 Task: Find connections with filter location Dāhānu with filter topic #Lockdownwith filter profile language English with filter current company Check Point Software Technologies Ltd with filter school Siddaganga Institute of Technology with filter industry Biotechnology Research with filter service category Trade Shows with filter keywords title Musician
Action: Mouse moved to (486, 58)
Screenshot: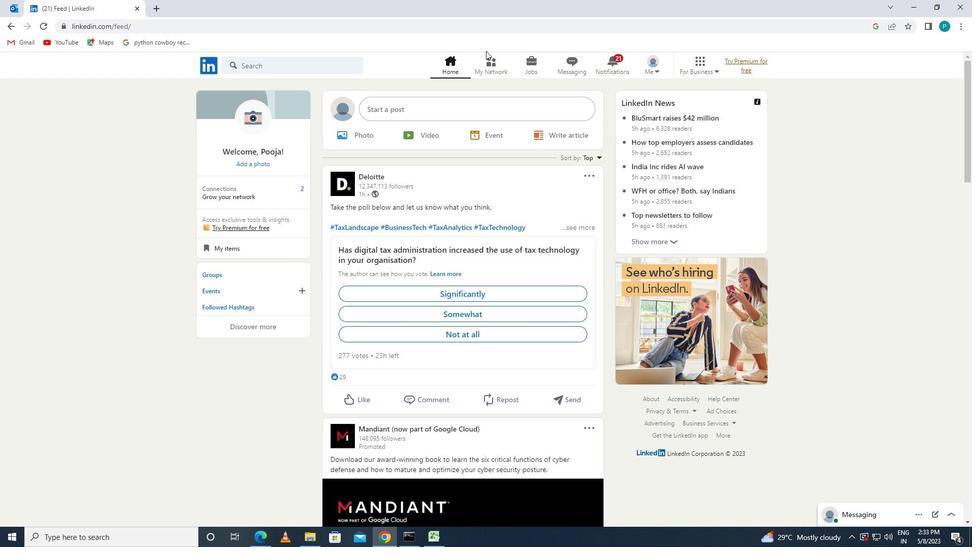 
Action: Mouse pressed left at (486, 58)
Screenshot: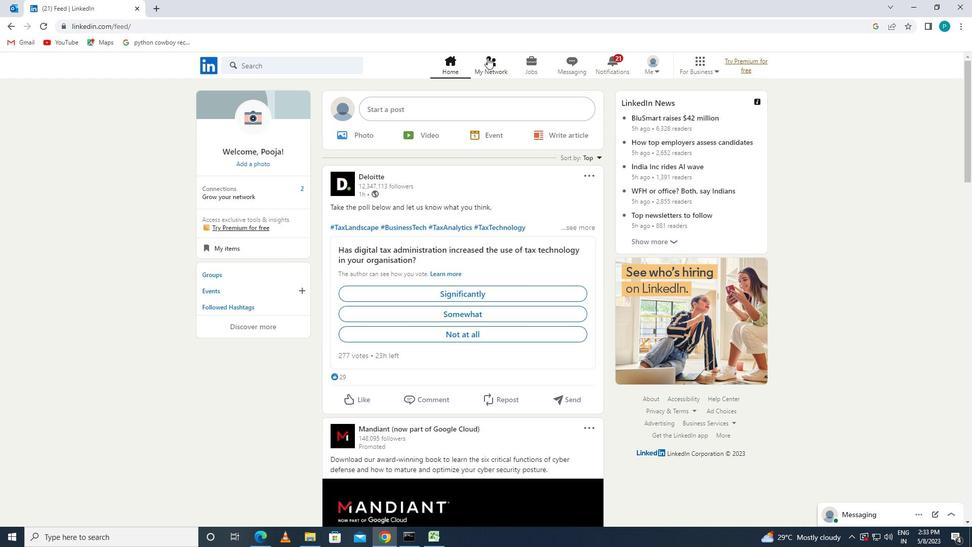 
Action: Mouse moved to (307, 122)
Screenshot: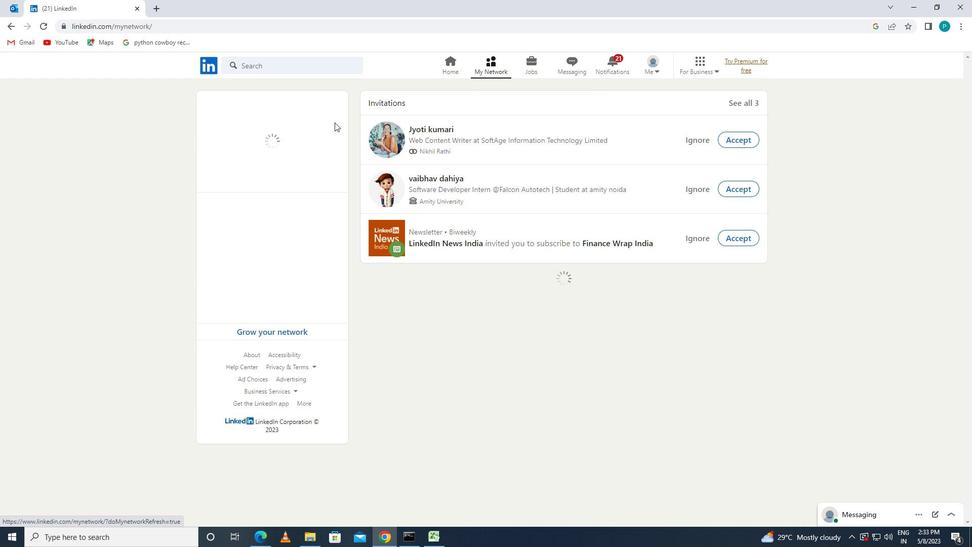 
Action: Mouse pressed left at (307, 122)
Screenshot: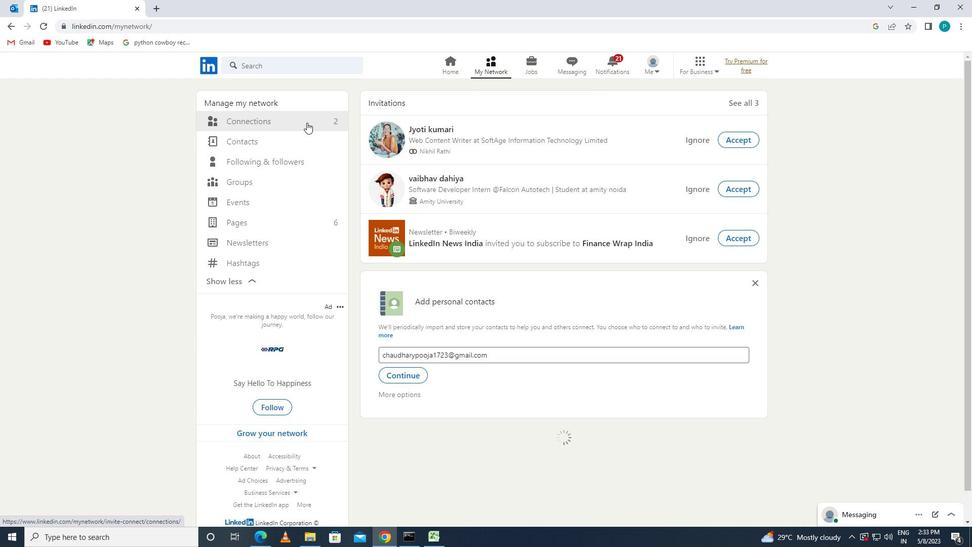 
Action: Mouse moved to (559, 120)
Screenshot: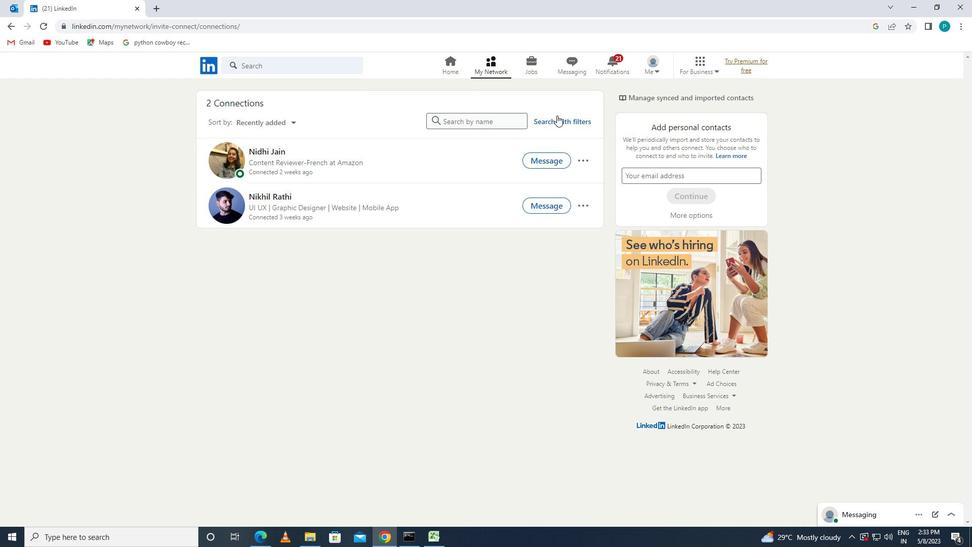 
Action: Mouse pressed left at (559, 120)
Screenshot: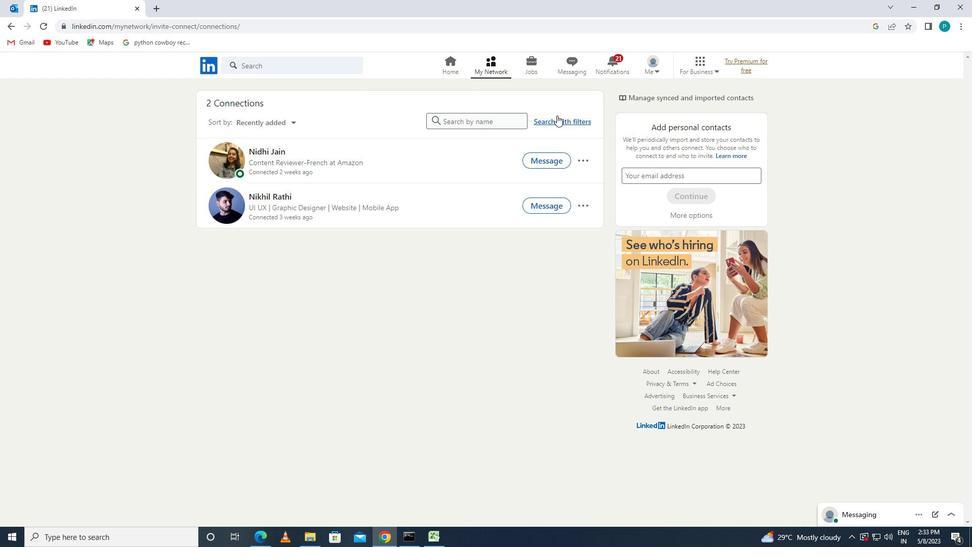 
Action: Mouse moved to (512, 85)
Screenshot: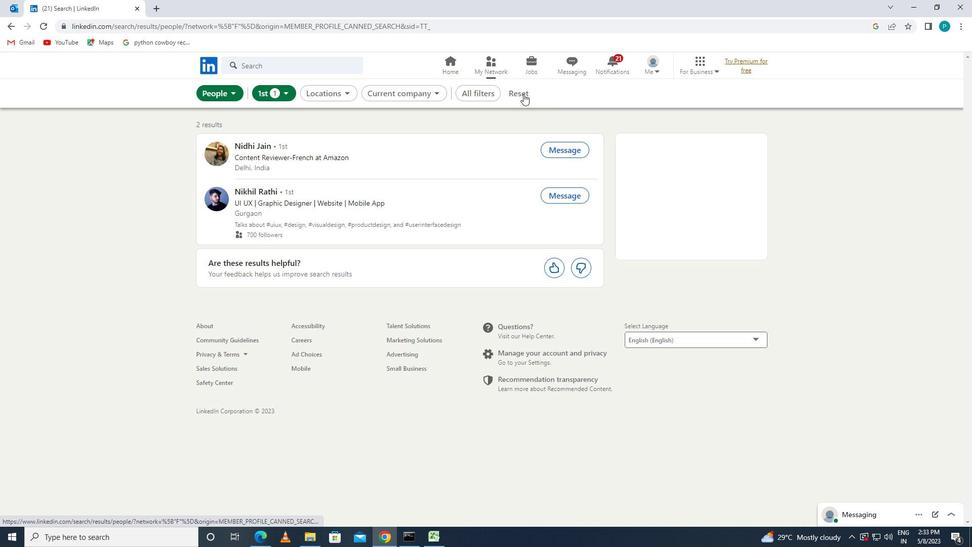 
Action: Mouse pressed left at (512, 85)
Screenshot: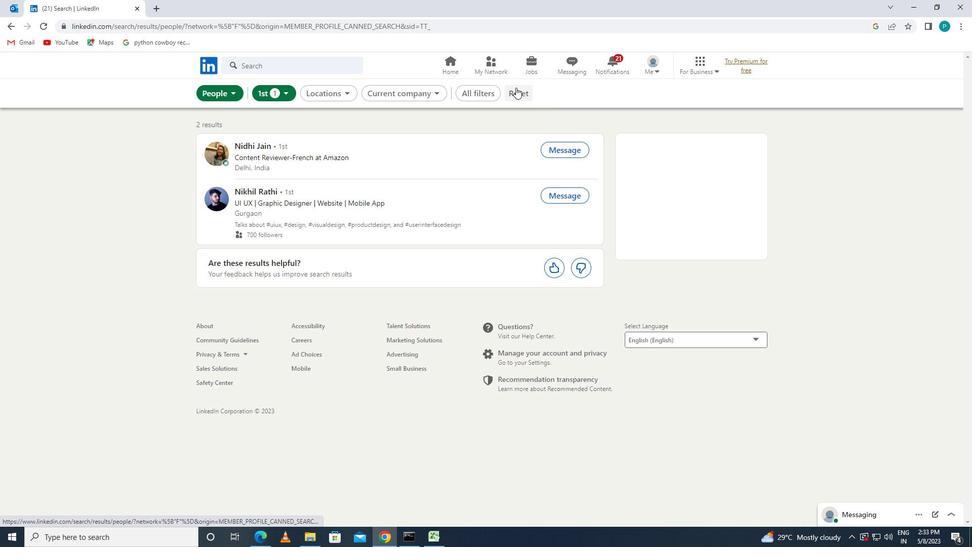 
Action: Mouse moved to (507, 90)
Screenshot: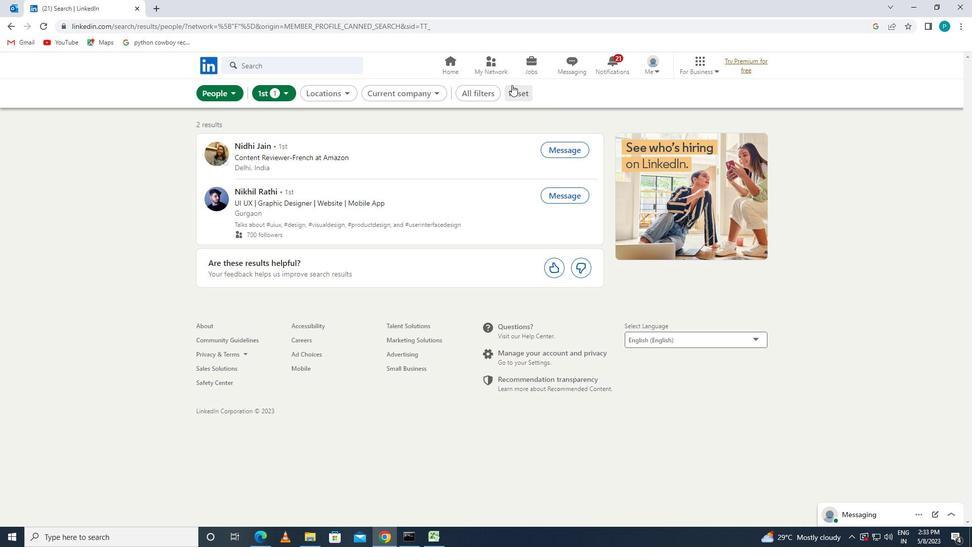 
Action: Mouse pressed left at (507, 90)
Screenshot: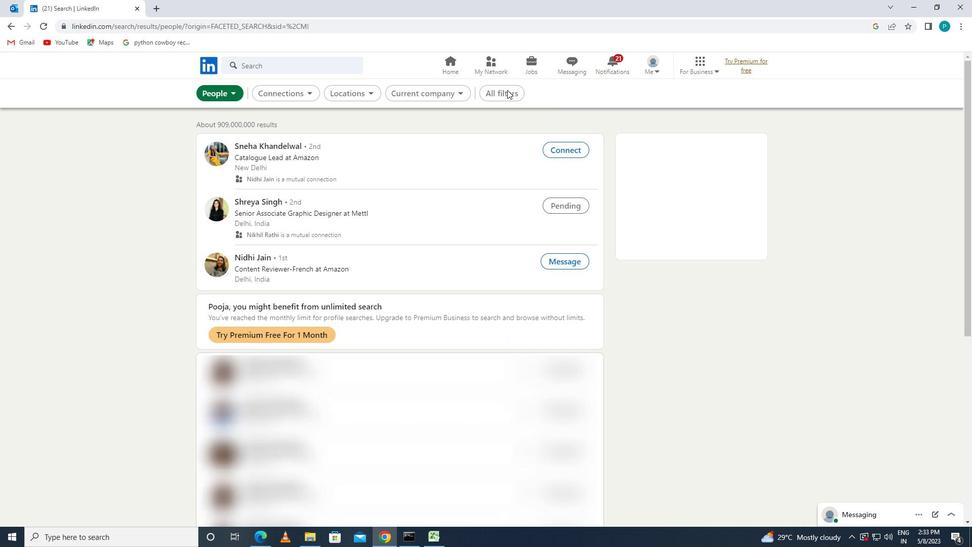 
Action: Mouse moved to (972, 300)
Screenshot: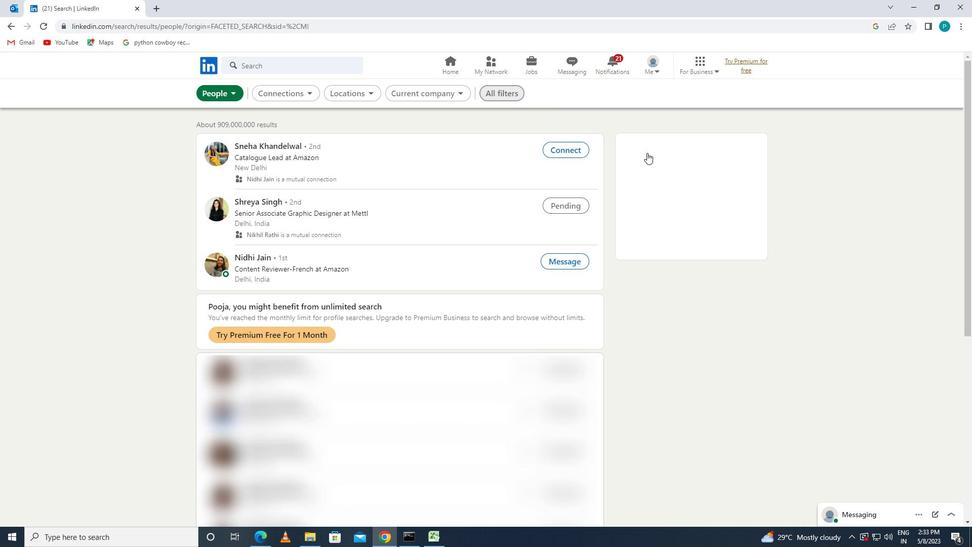 
Action: Mouse scrolled (972, 299) with delta (0, 0)
Screenshot: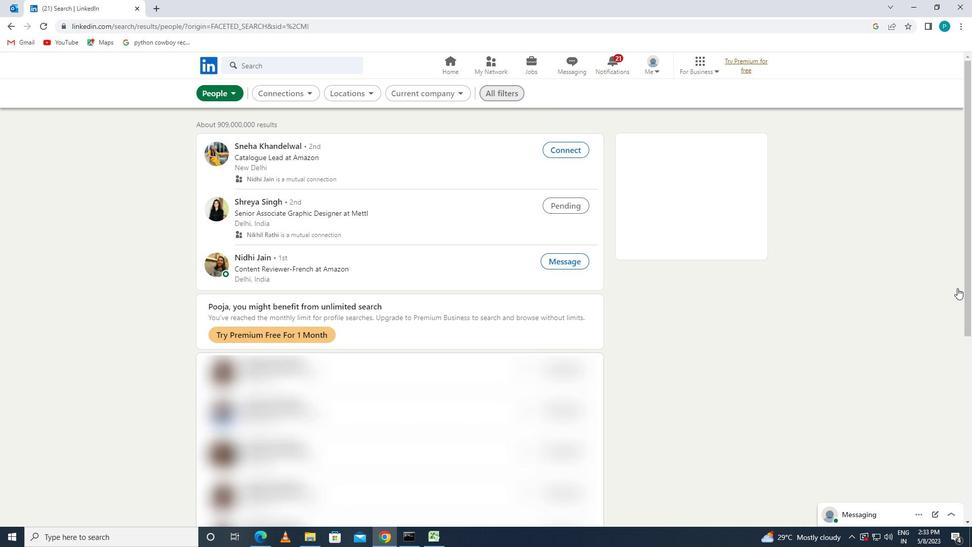 
Action: Mouse moved to (942, 298)
Screenshot: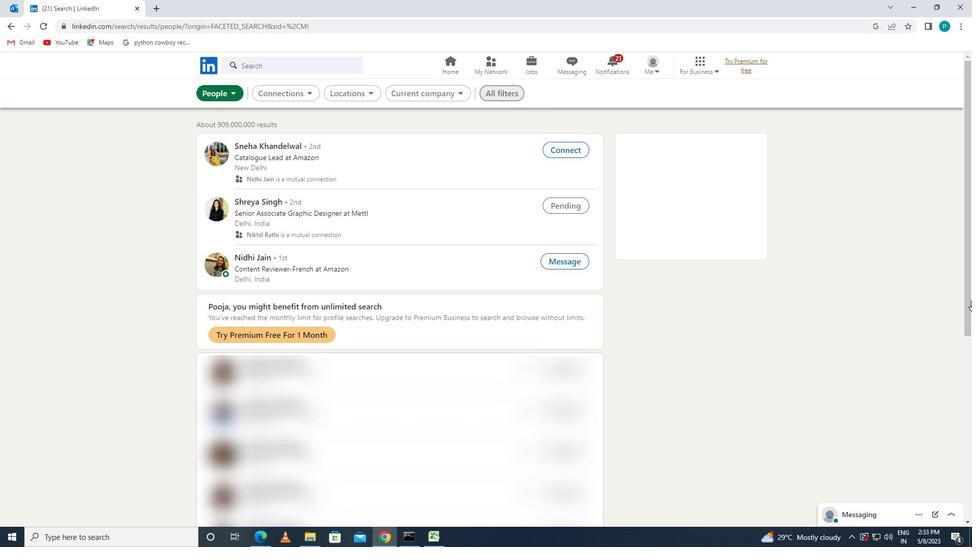 
Action: Mouse scrolled (942, 297) with delta (0, 0)
Screenshot: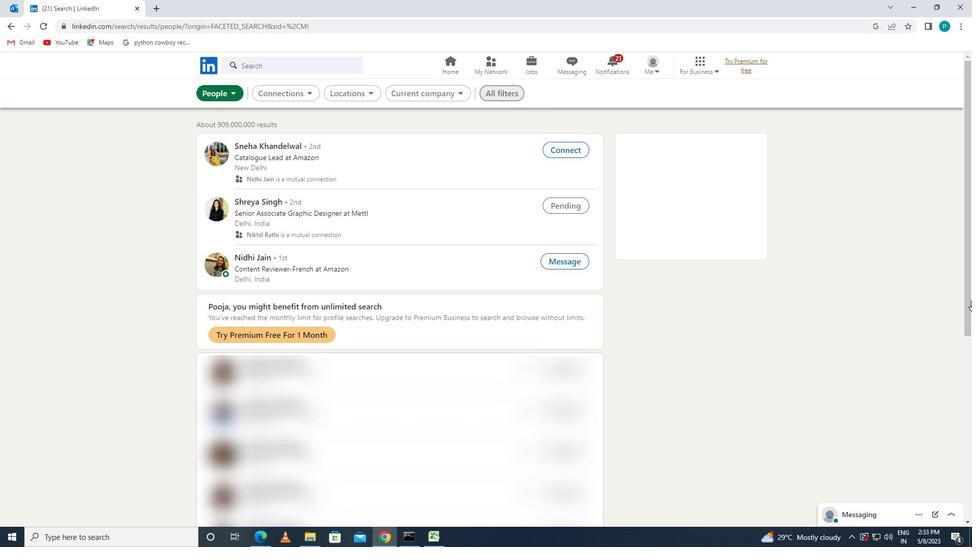 
Action: Mouse moved to (906, 324)
Screenshot: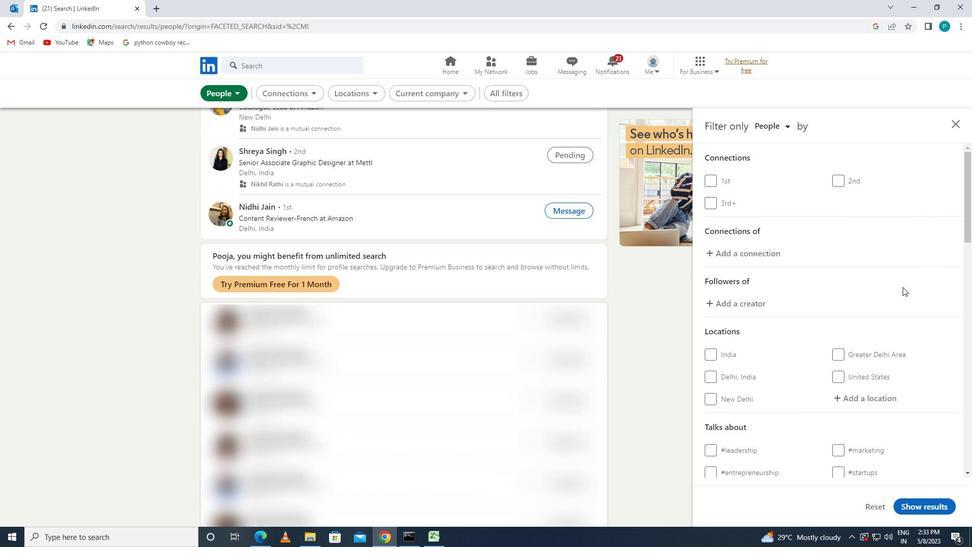 
Action: Mouse scrolled (906, 323) with delta (0, 0)
Screenshot: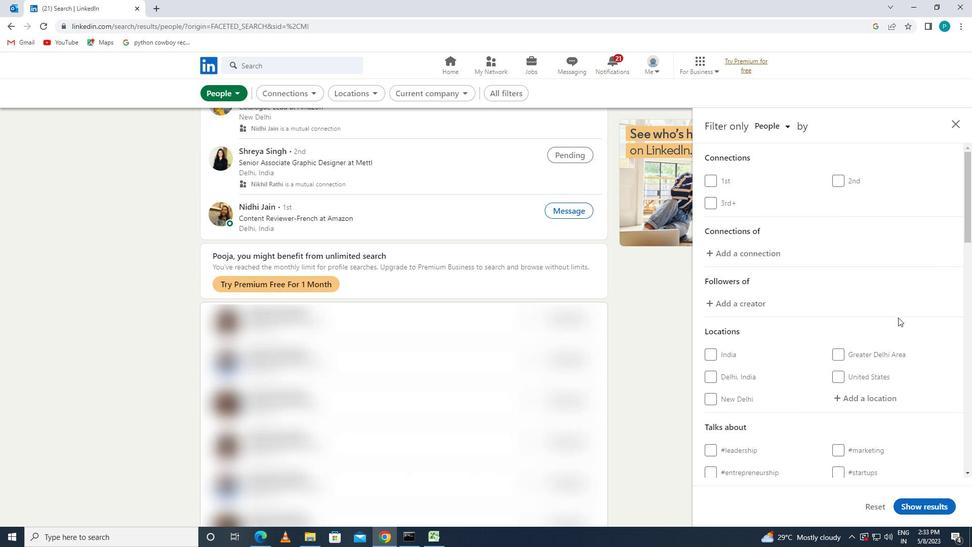 
Action: Mouse scrolled (906, 323) with delta (0, 0)
Screenshot: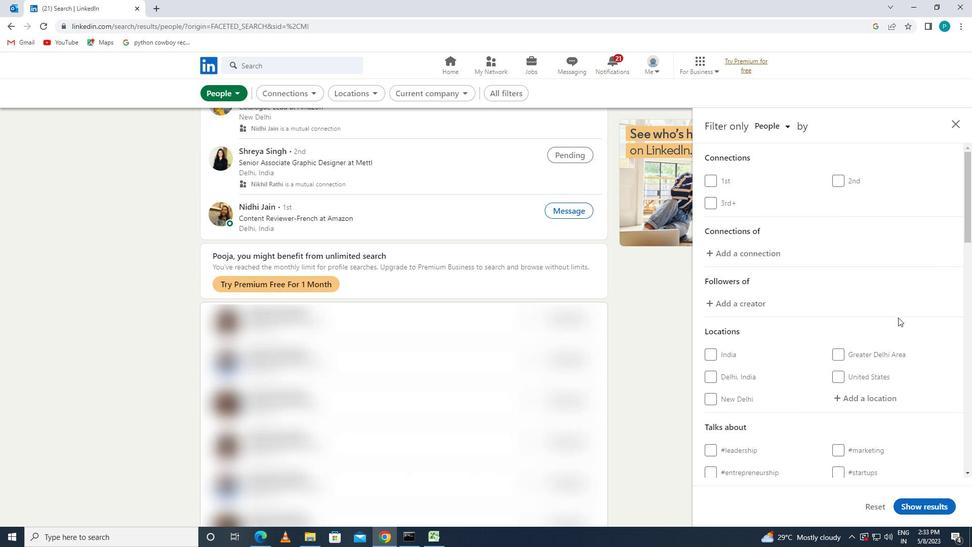 
Action: Mouse moved to (868, 291)
Screenshot: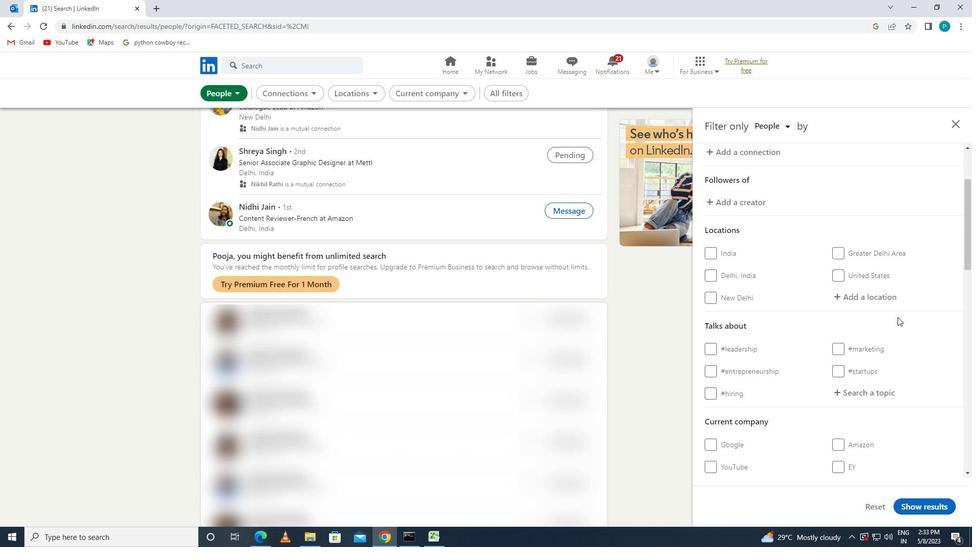 
Action: Mouse pressed left at (868, 291)
Screenshot: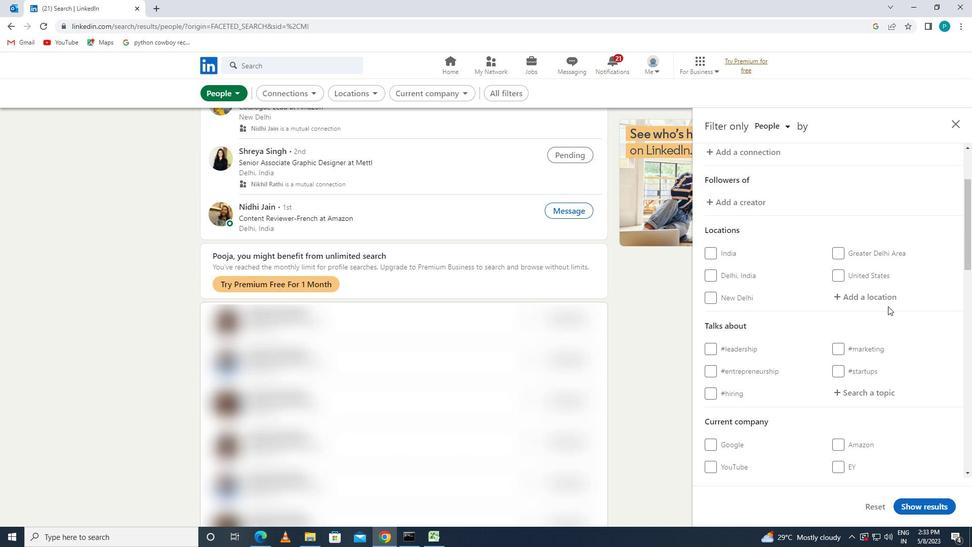 
Action: Key pressed <Key.caps_lock>d<Key.caps_lock>ahanu
Screenshot: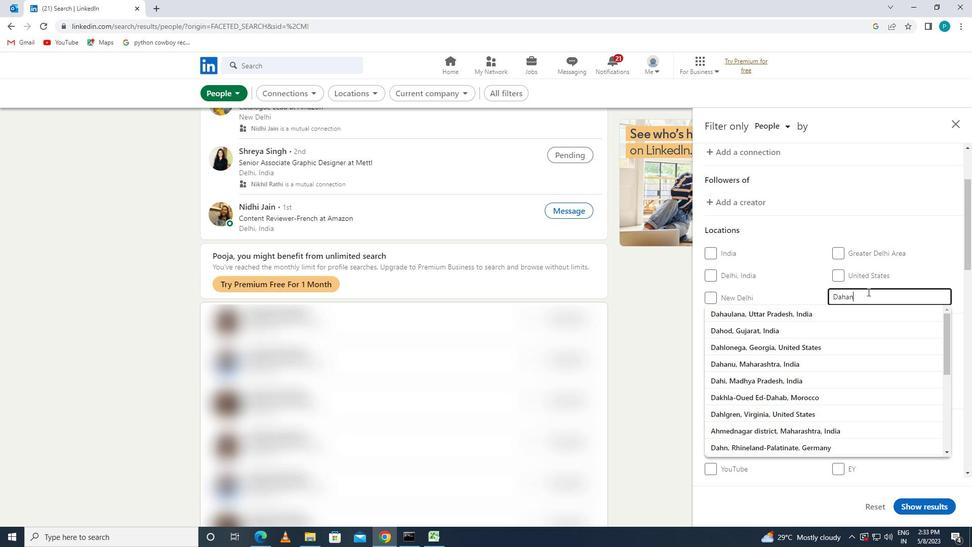 
Action: Mouse moved to (878, 311)
Screenshot: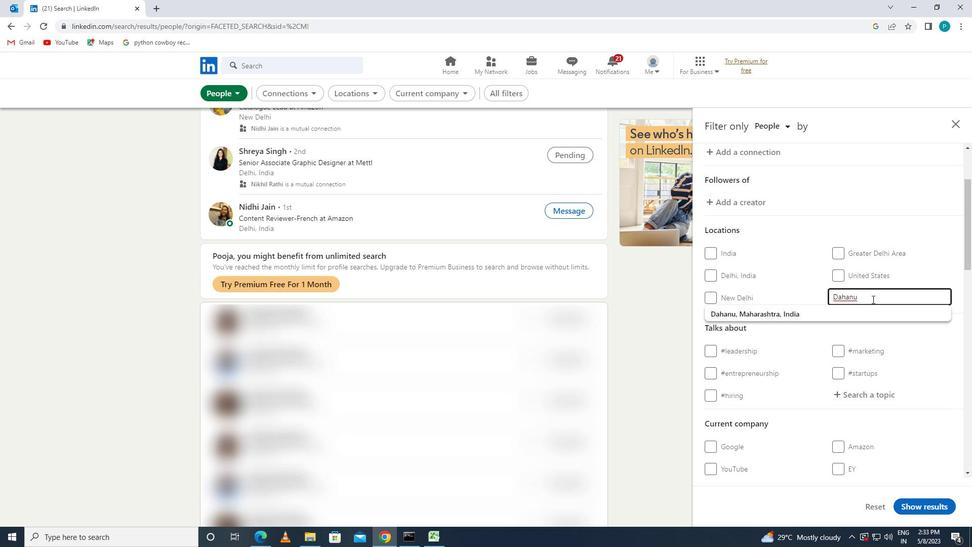 
Action: Mouse pressed left at (878, 311)
Screenshot: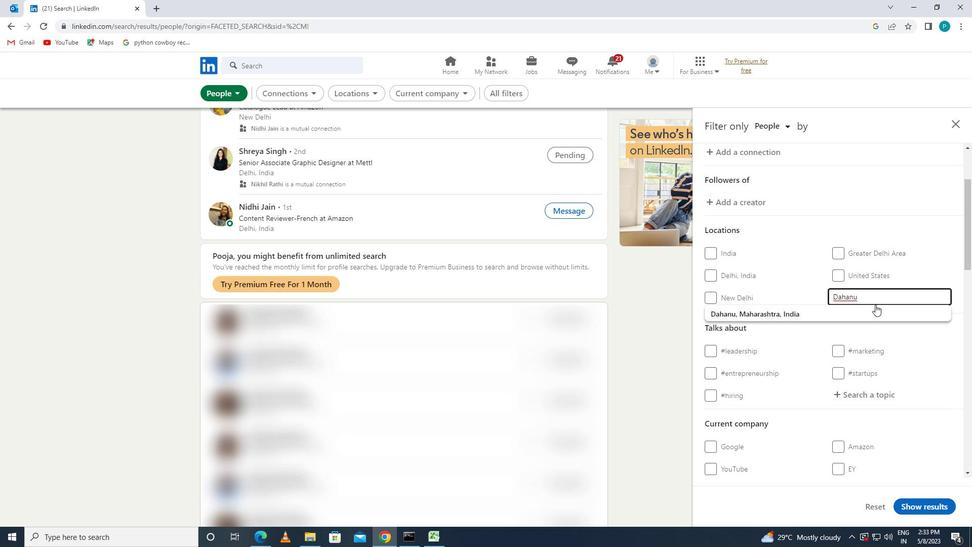 
Action: Mouse moved to (877, 324)
Screenshot: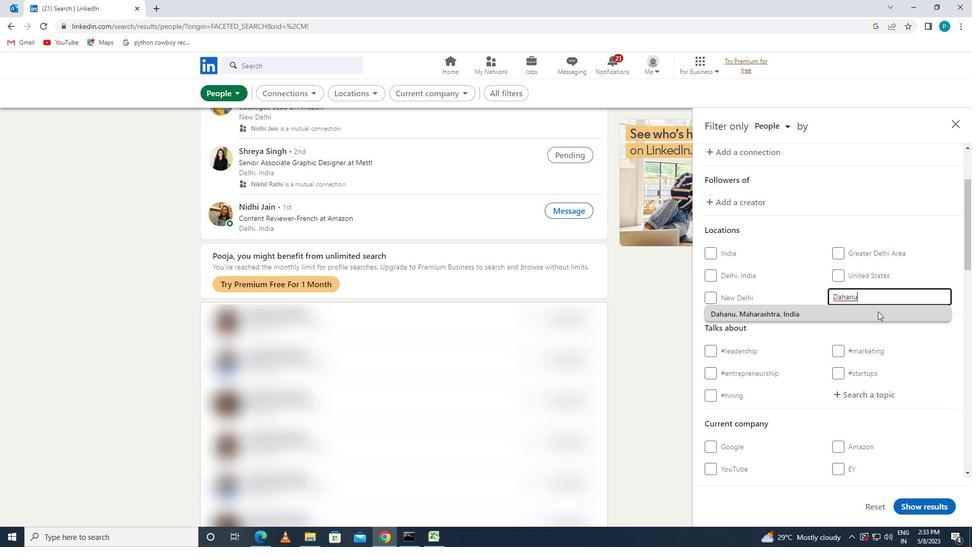 
Action: Mouse scrolled (877, 324) with delta (0, 0)
Screenshot: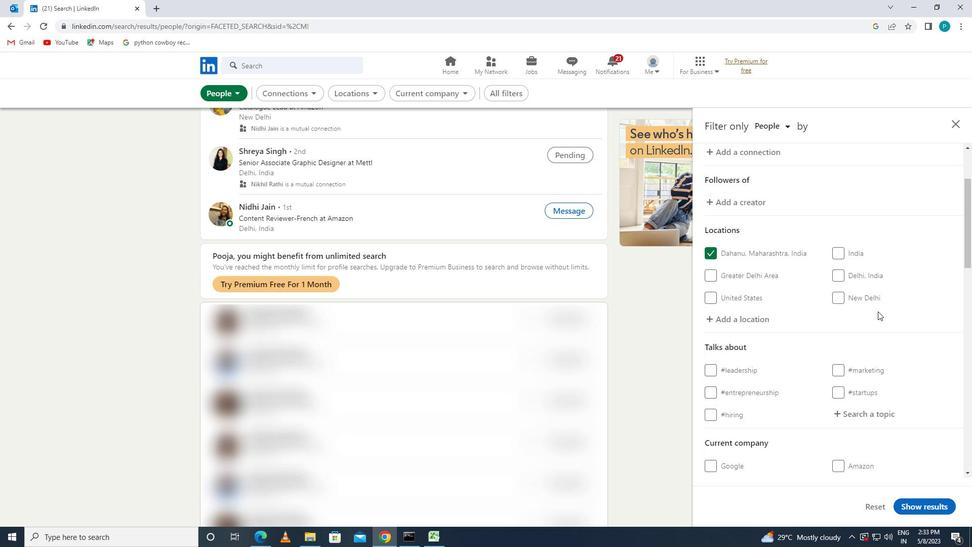 
Action: Mouse scrolled (877, 324) with delta (0, 0)
Screenshot: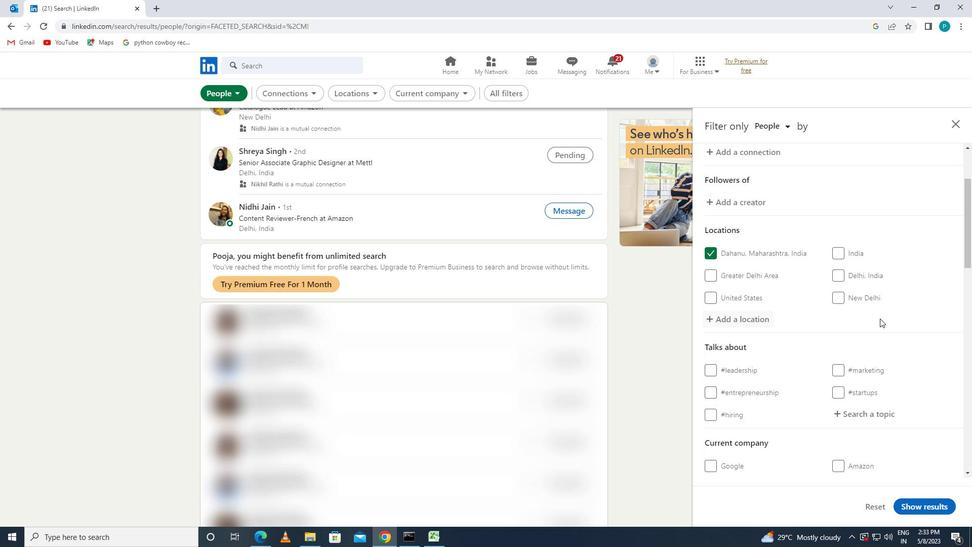 
Action: Mouse moved to (863, 316)
Screenshot: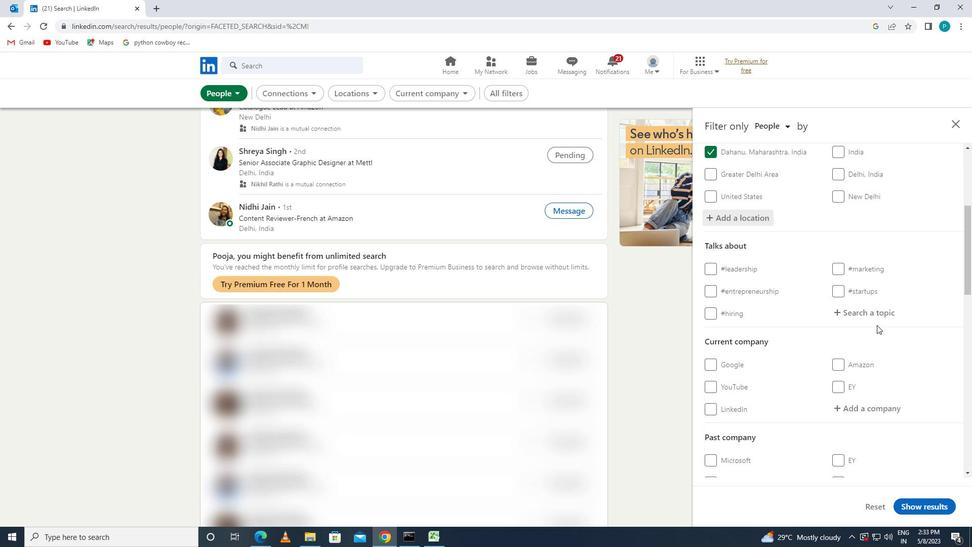 
Action: Mouse pressed left at (863, 316)
Screenshot: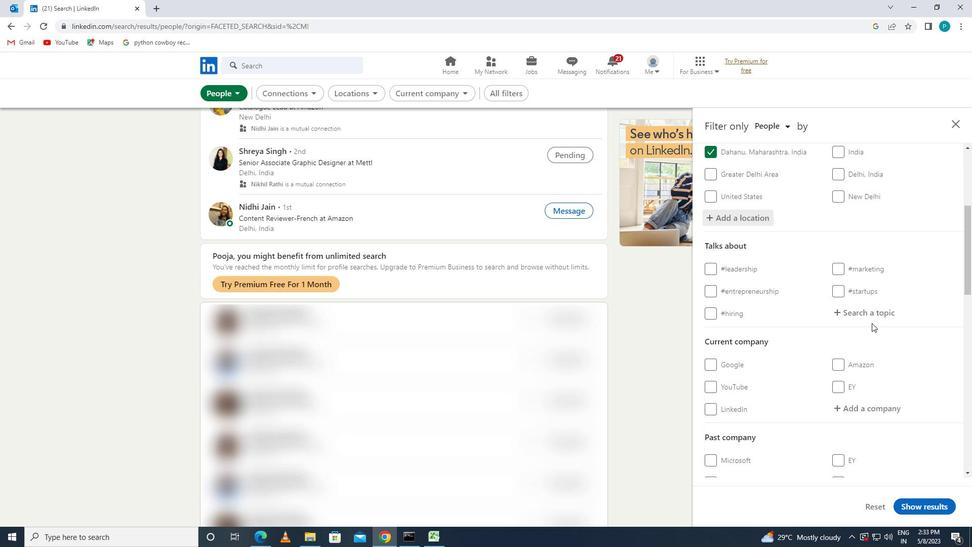 
Action: Mouse moved to (859, 310)
Screenshot: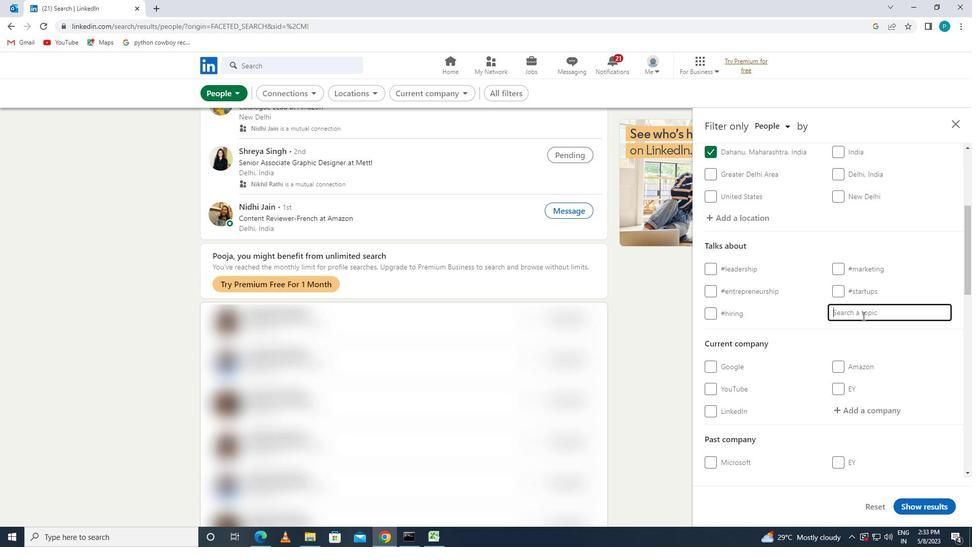 
Action: Key pressed <Key.shift>#<Key.caps_lock>L<Key.caps_lock>OCKDOWN
Screenshot: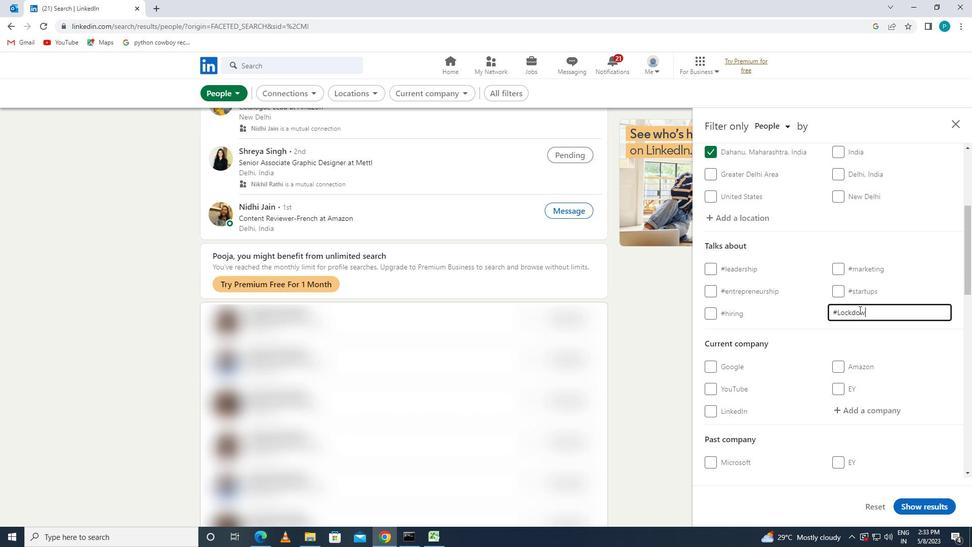 
Action: Mouse moved to (858, 323)
Screenshot: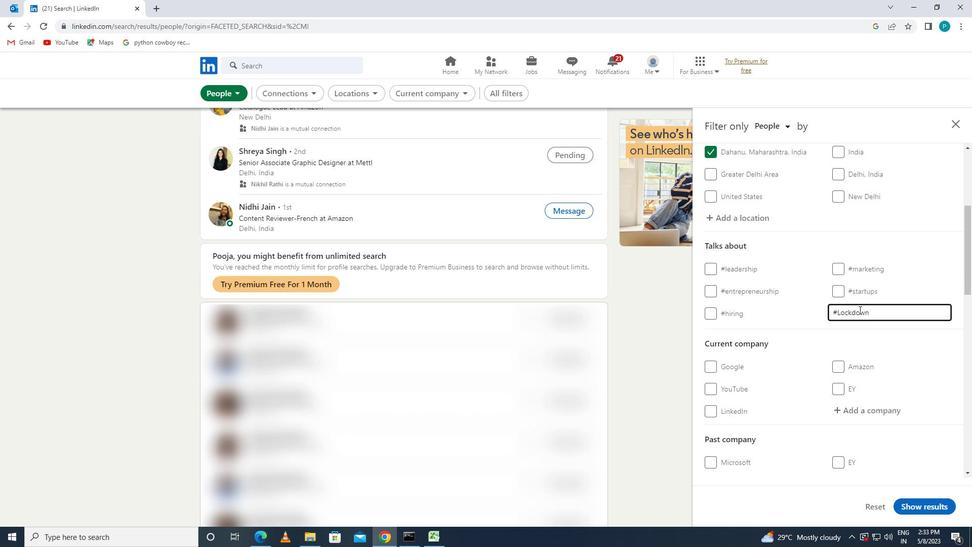
Action: Mouse scrolled (858, 322) with delta (0, 0)
Screenshot: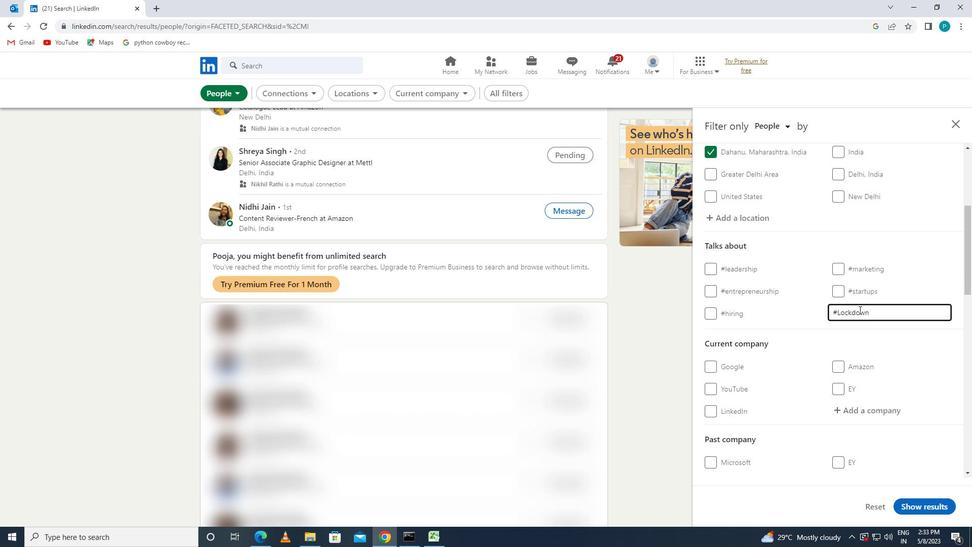 
Action: Mouse moved to (854, 340)
Screenshot: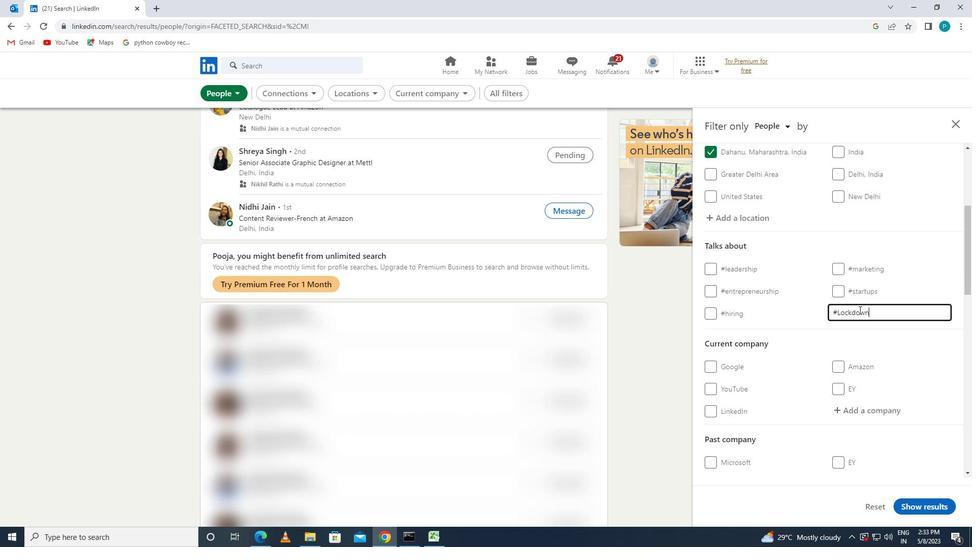 
Action: Mouse scrolled (854, 339) with delta (0, 0)
Screenshot: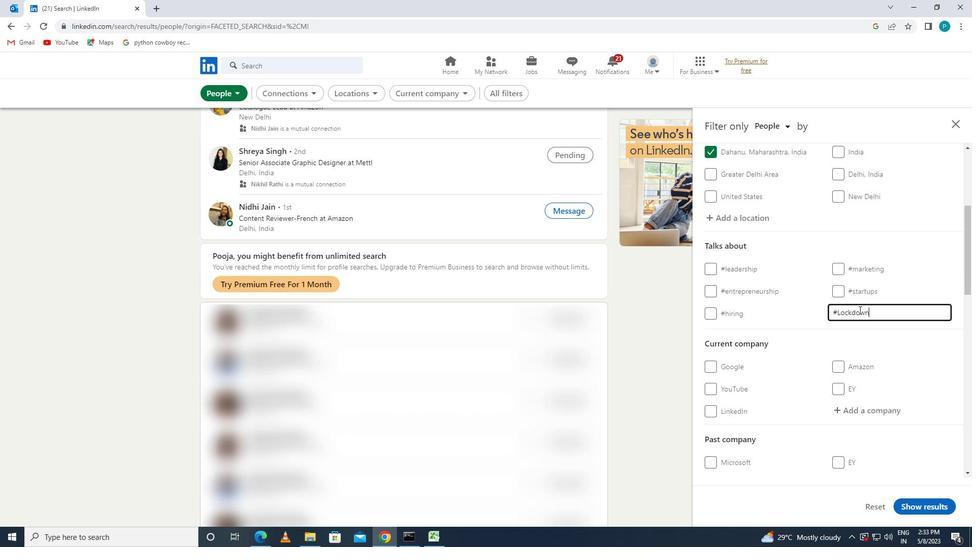 
Action: Mouse moved to (829, 341)
Screenshot: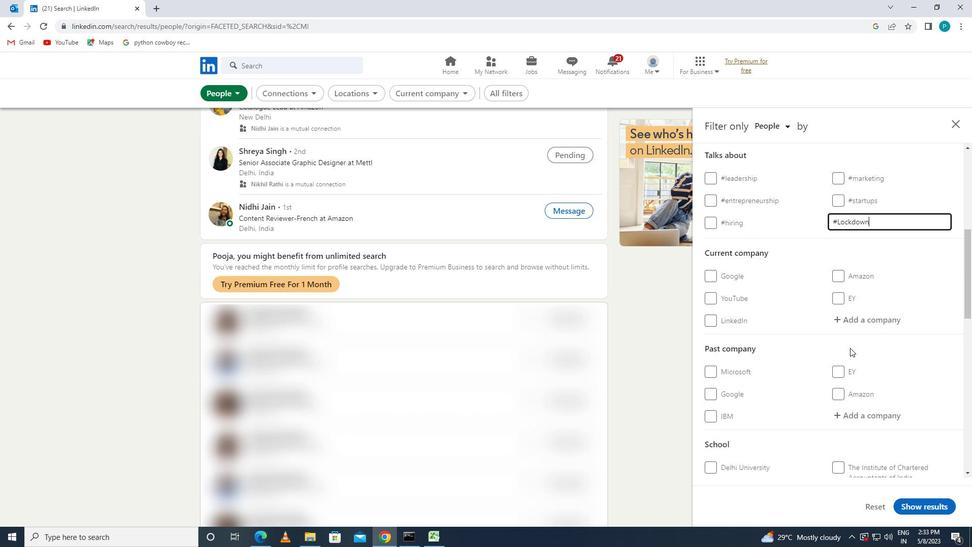
Action: Mouse scrolled (829, 340) with delta (0, 0)
Screenshot: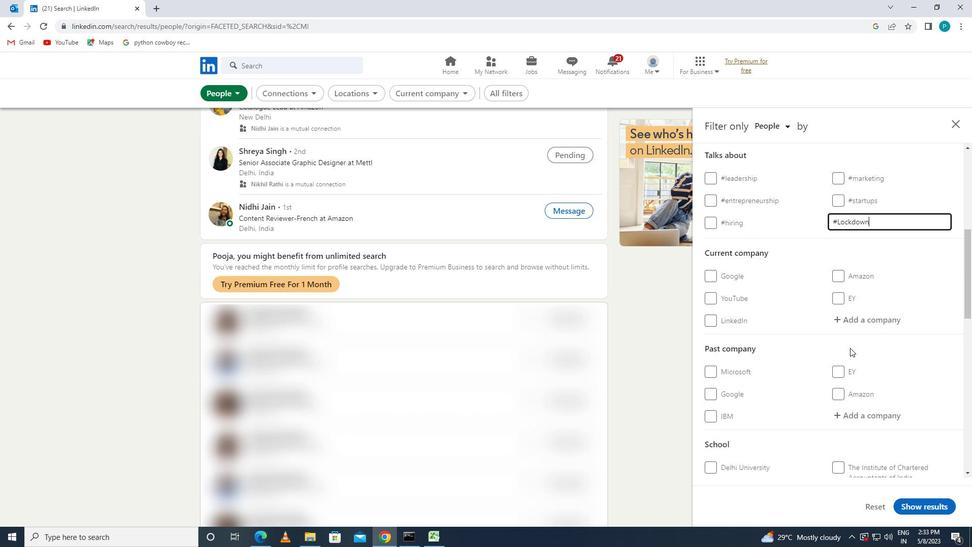 
Action: Mouse moved to (823, 341)
Screenshot: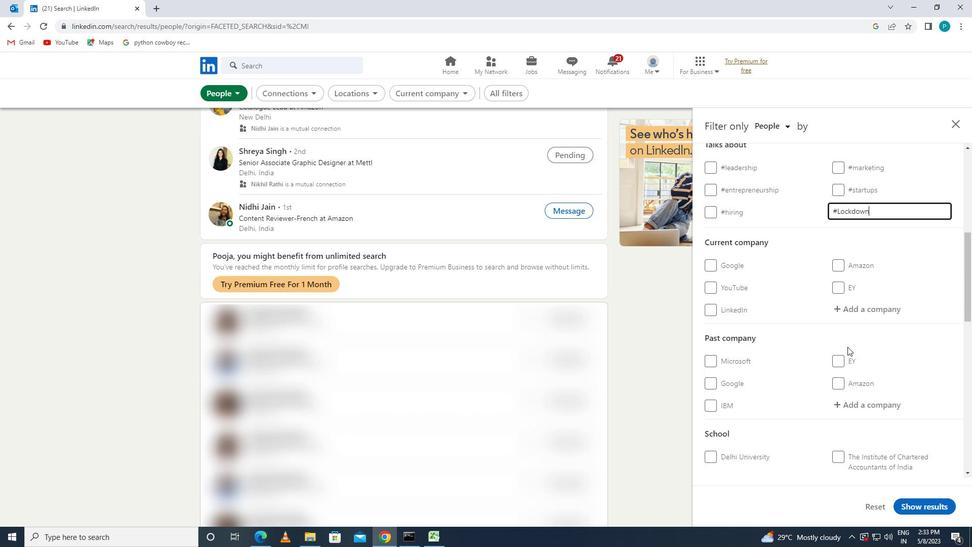 
Action: Mouse scrolled (823, 340) with delta (0, 0)
Screenshot: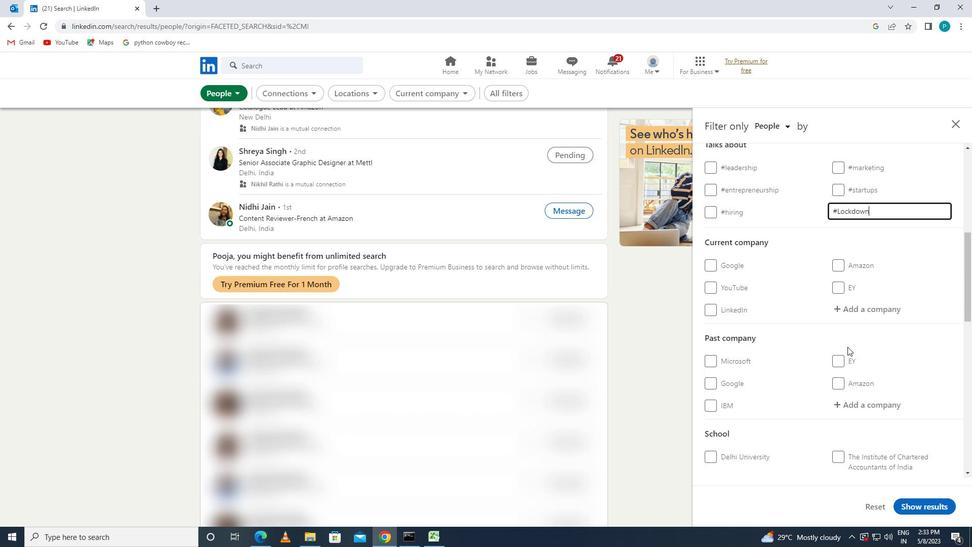 
Action: Mouse moved to (819, 341)
Screenshot: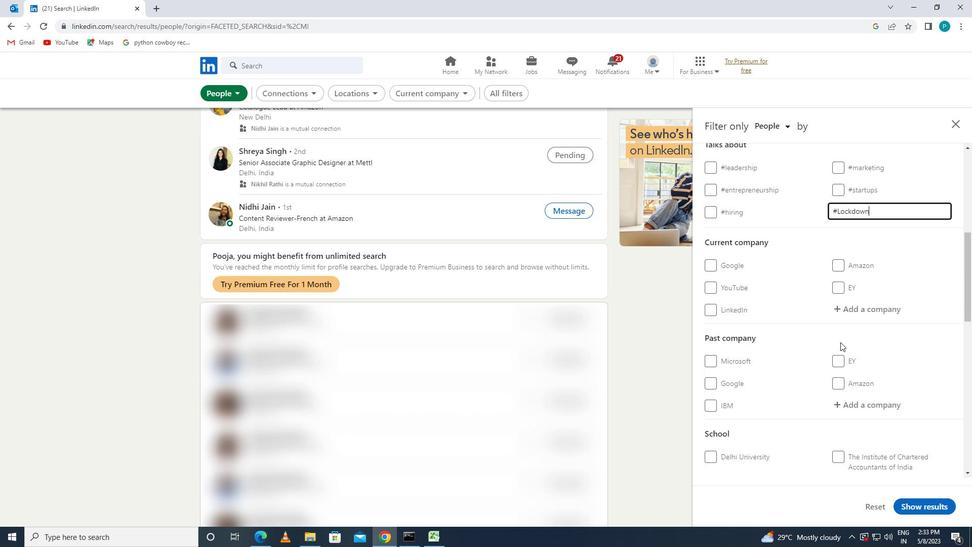 
Action: Mouse scrolled (819, 340) with delta (0, 0)
Screenshot: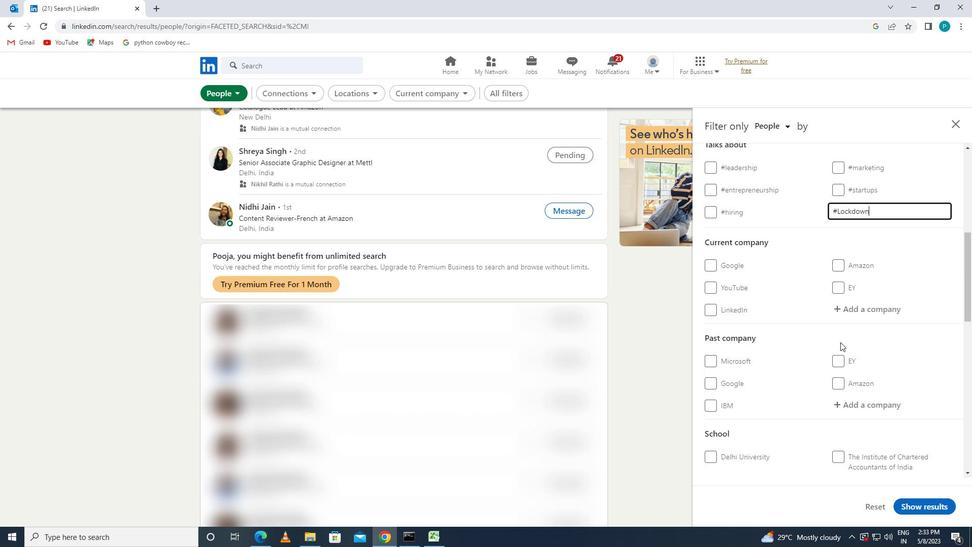 
Action: Mouse moved to (779, 347)
Screenshot: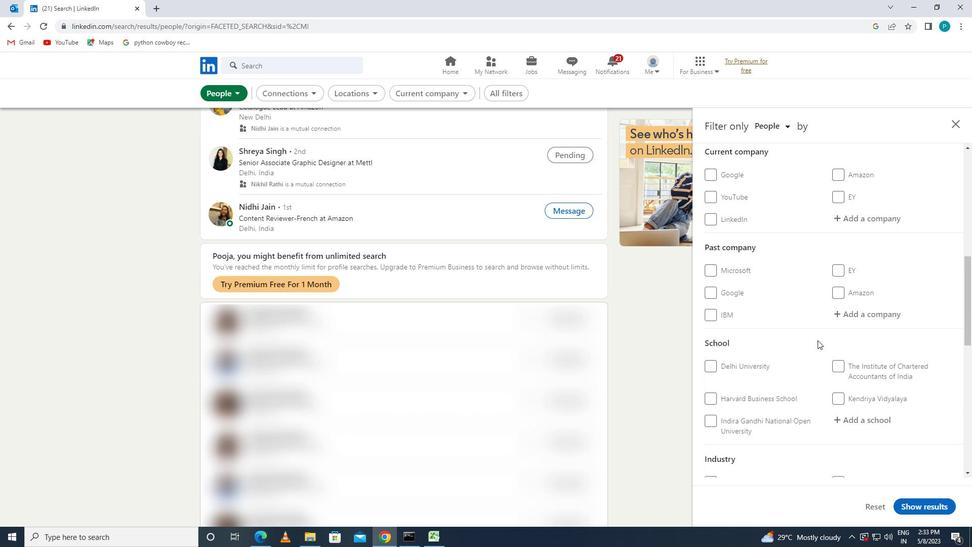 
Action: Mouse scrolled (779, 347) with delta (0, 0)
Screenshot: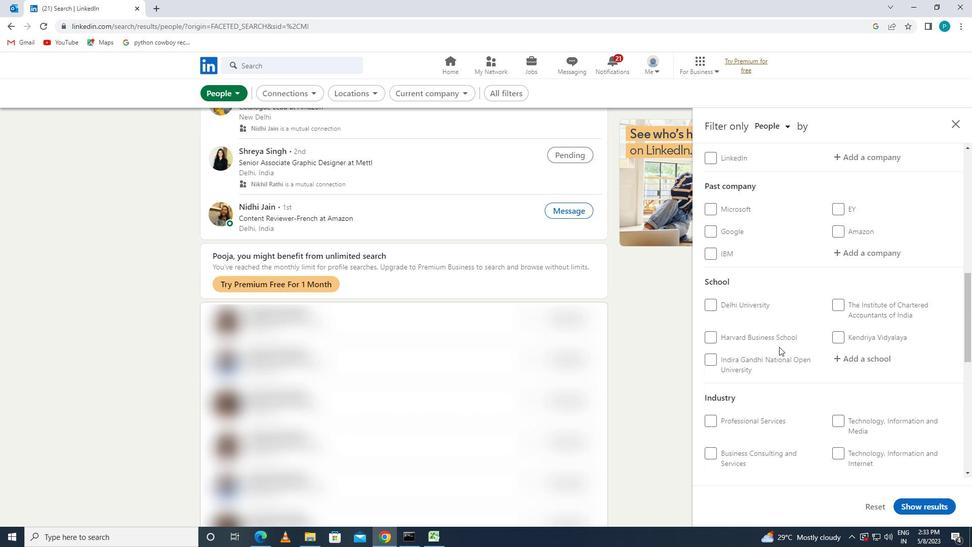
Action: Mouse scrolled (779, 347) with delta (0, 0)
Screenshot: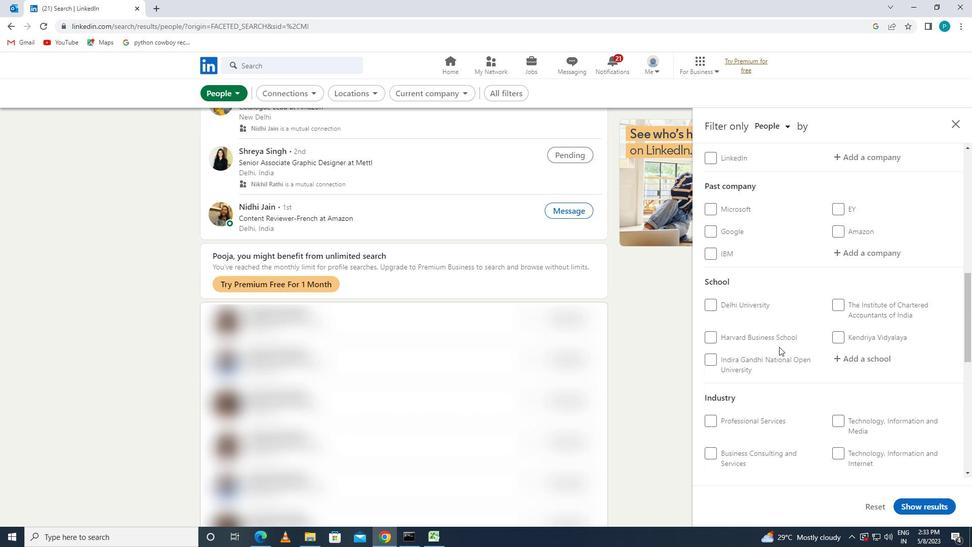 
Action: Mouse scrolled (779, 347) with delta (0, 0)
Screenshot: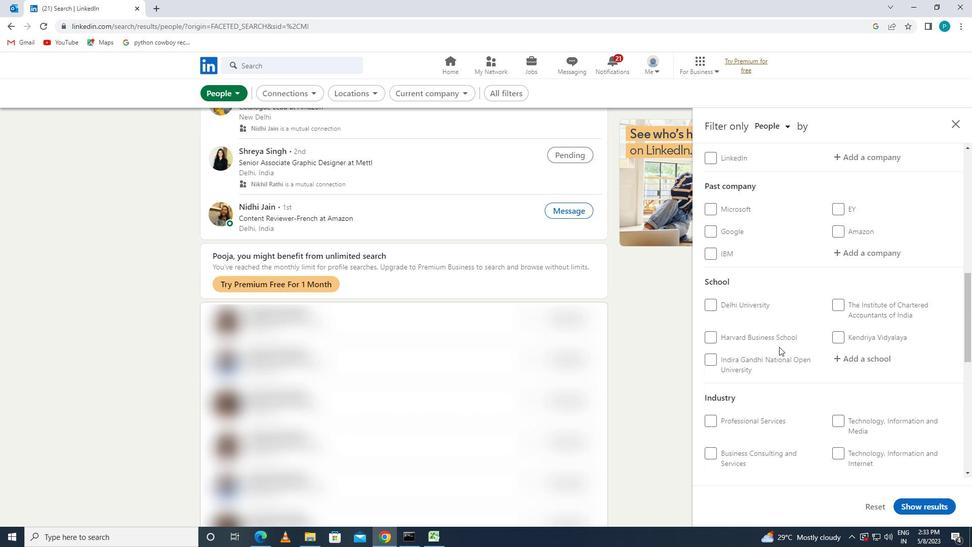 
Action: Mouse scrolled (779, 346) with delta (0, 0)
Screenshot: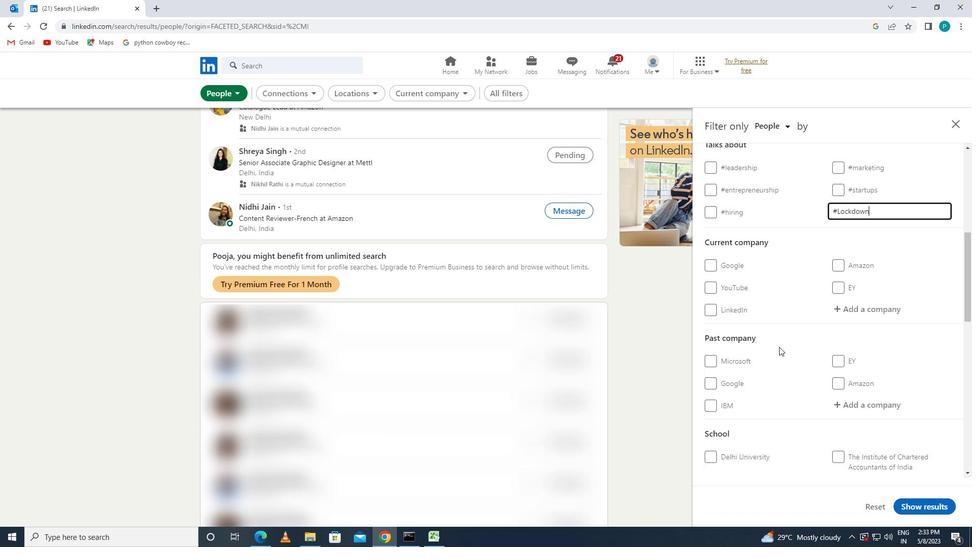 
Action: Mouse scrolled (779, 346) with delta (0, 0)
Screenshot: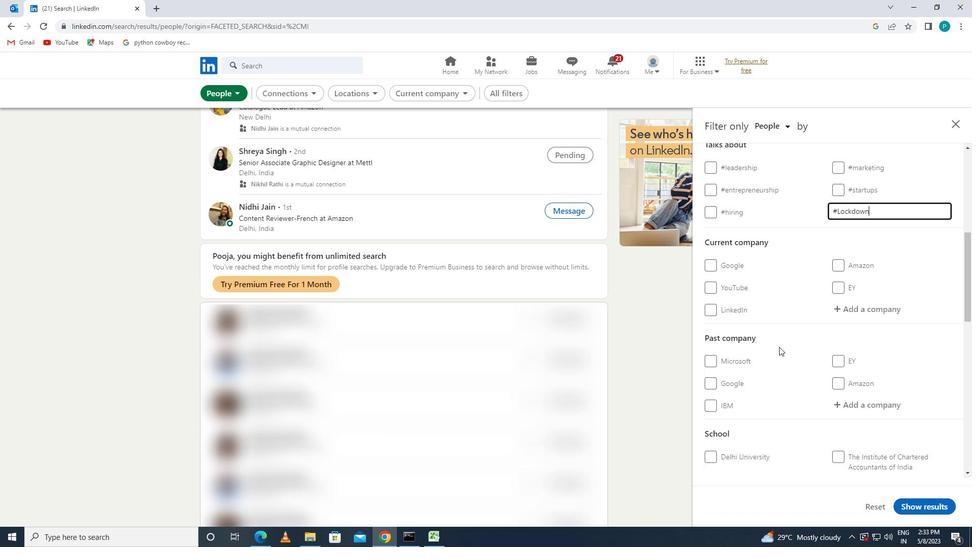 
Action: Mouse scrolled (779, 346) with delta (0, 0)
Screenshot: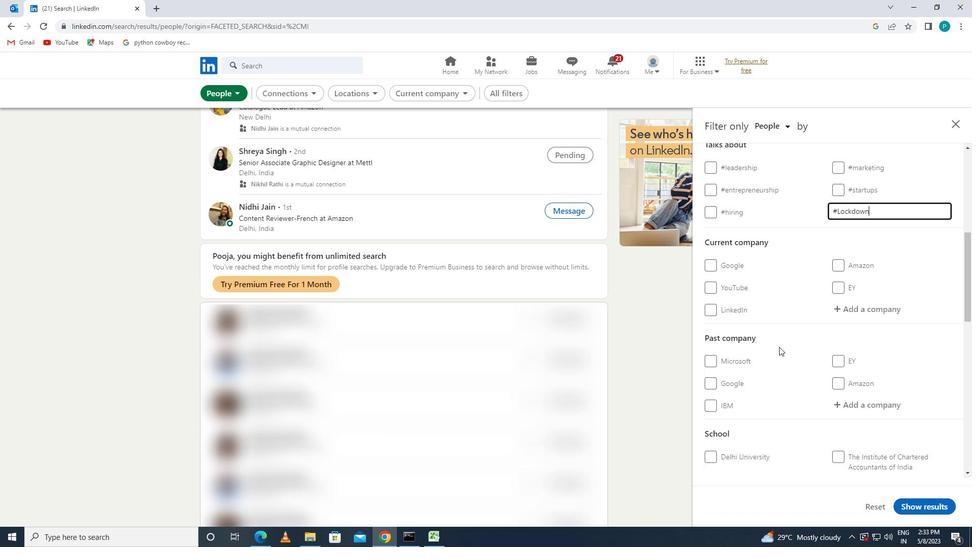 
Action: Mouse scrolled (779, 346) with delta (0, 0)
Screenshot: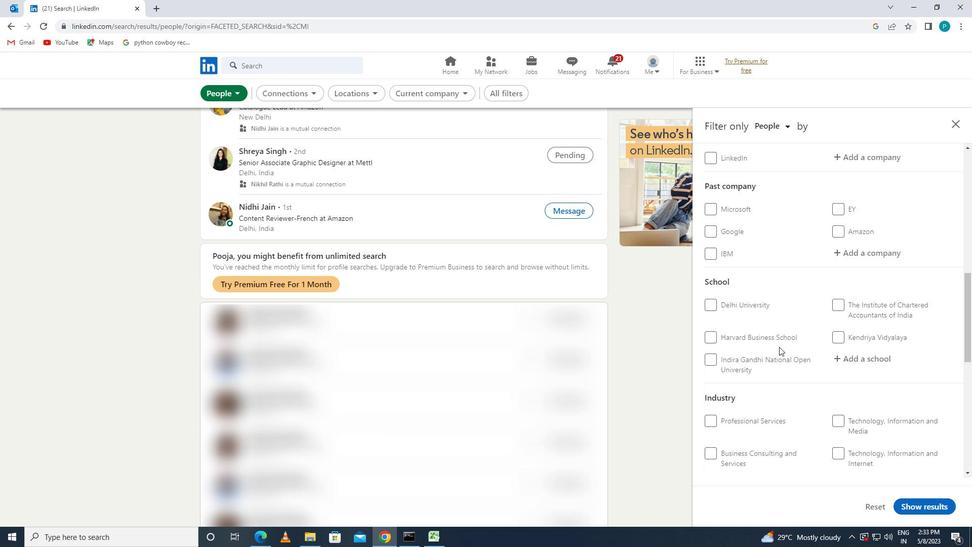 
Action: Mouse scrolled (779, 346) with delta (0, 0)
Screenshot: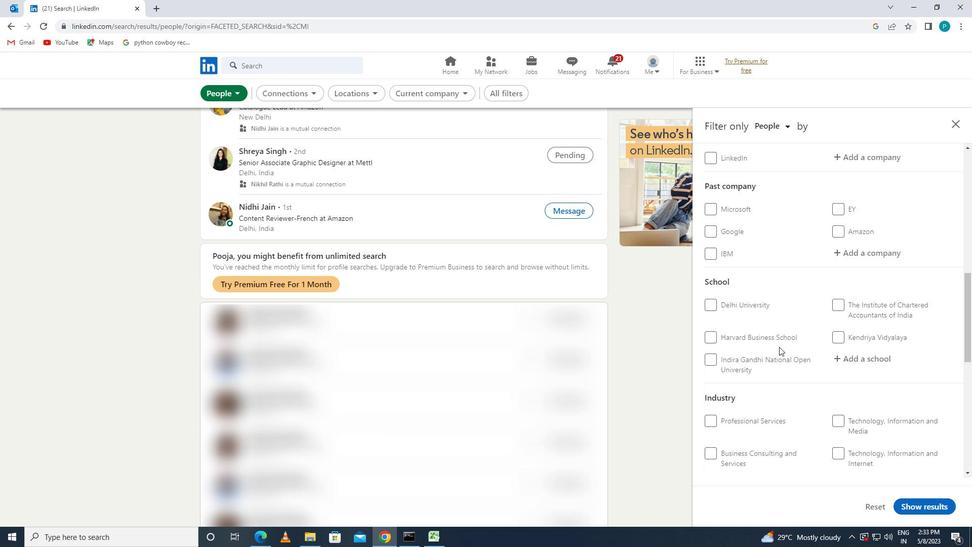 
Action: Mouse scrolled (779, 346) with delta (0, 0)
Screenshot: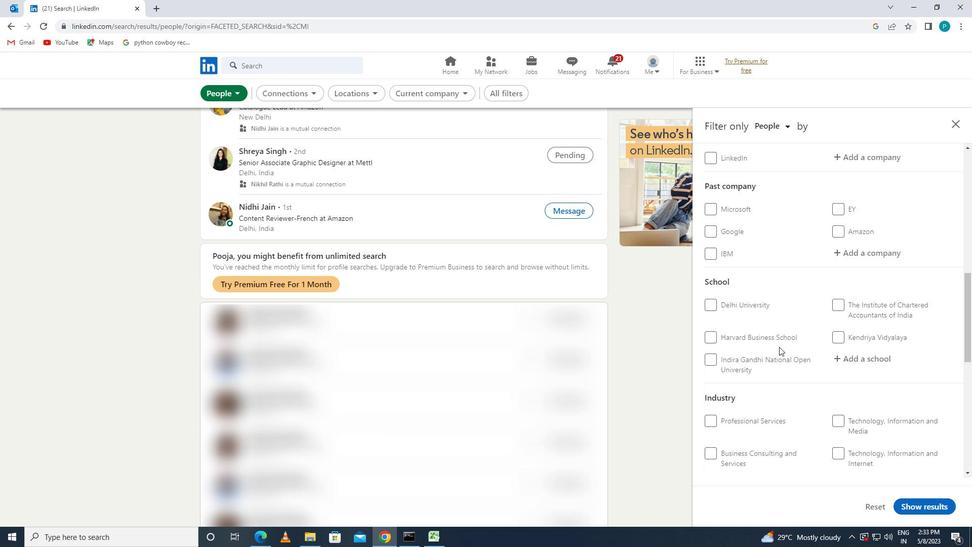 
Action: Mouse moved to (729, 386)
Screenshot: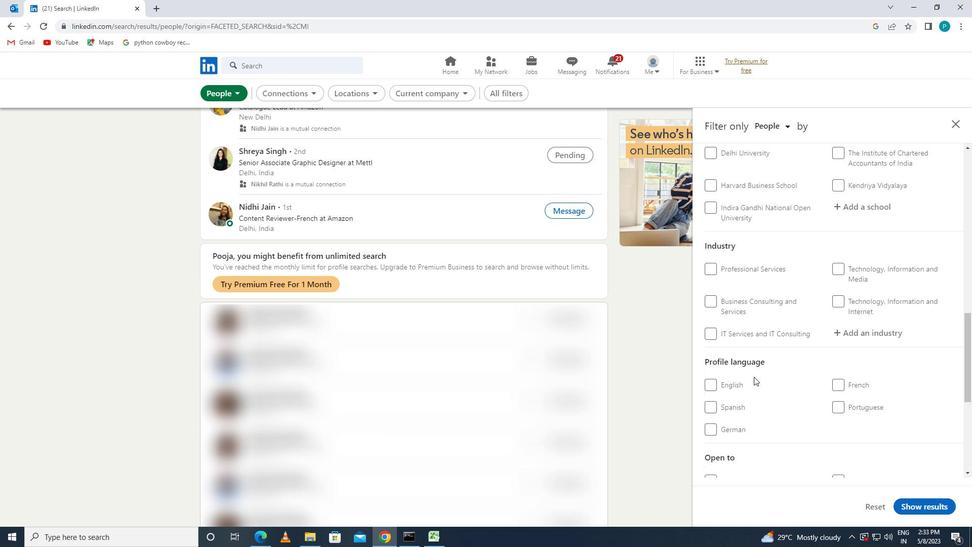 
Action: Mouse pressed left at (729, 386)
Screenshot: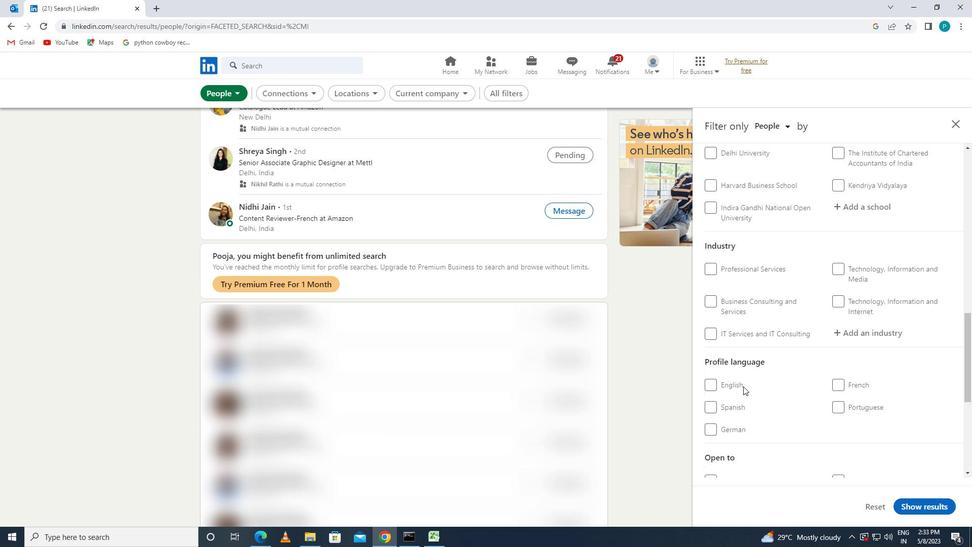 
Action: Mouse moved to (822, 382)
Screenshot: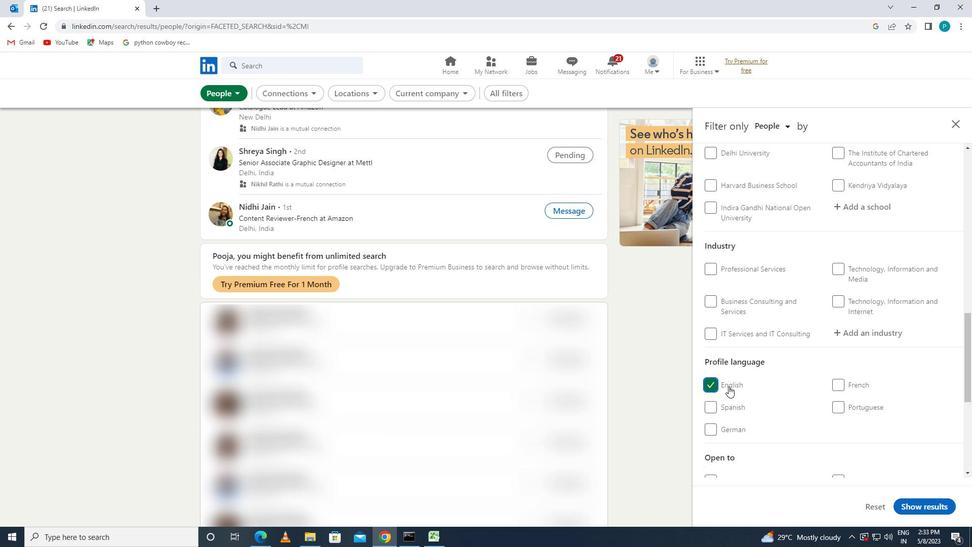 
Action: Mouse scrolled (822, 382) with delta (0, 0)
Screenshot: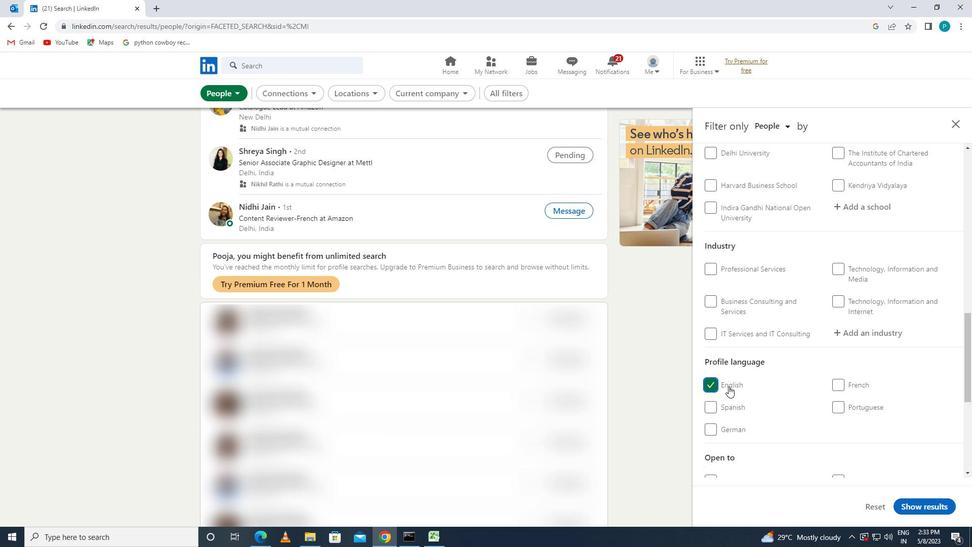 
Action: Mouse moved to (822, 381)
Screenshot: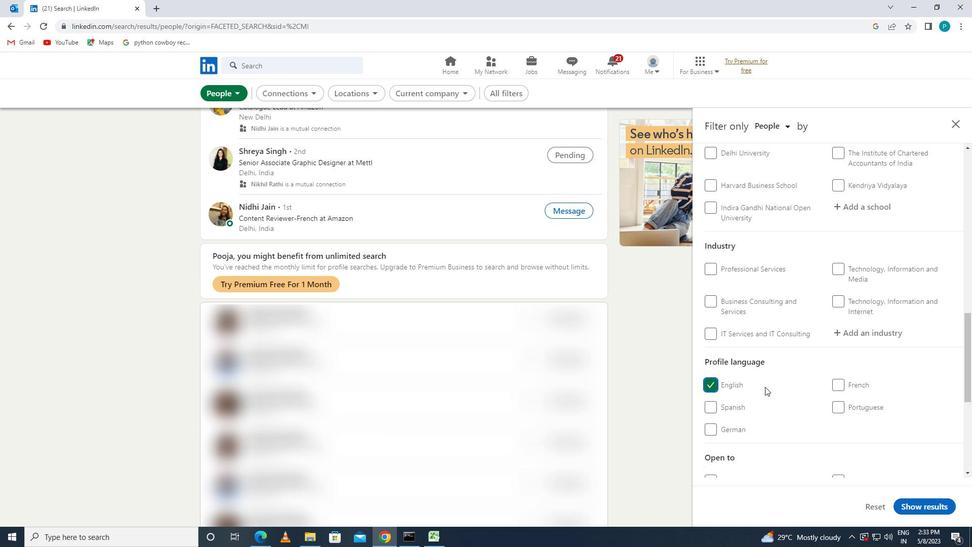 
Action: Mouse scrolled (822, 382) with delta (0, 0)
Screenshot: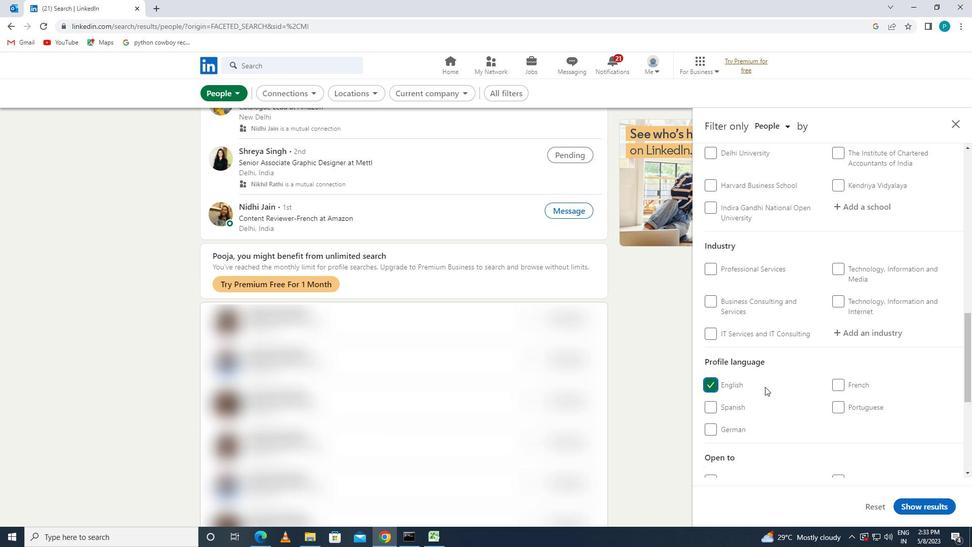 
Action: Mouse scrolled (822, 382) with delta (0, 0)
Screenshot: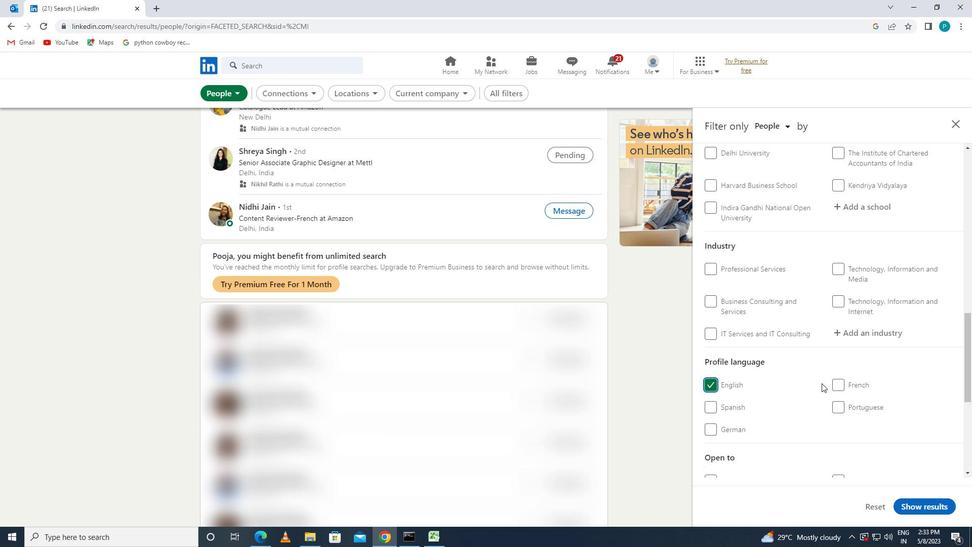 
Action: Mouse moved to (821, 380)
Screenshot: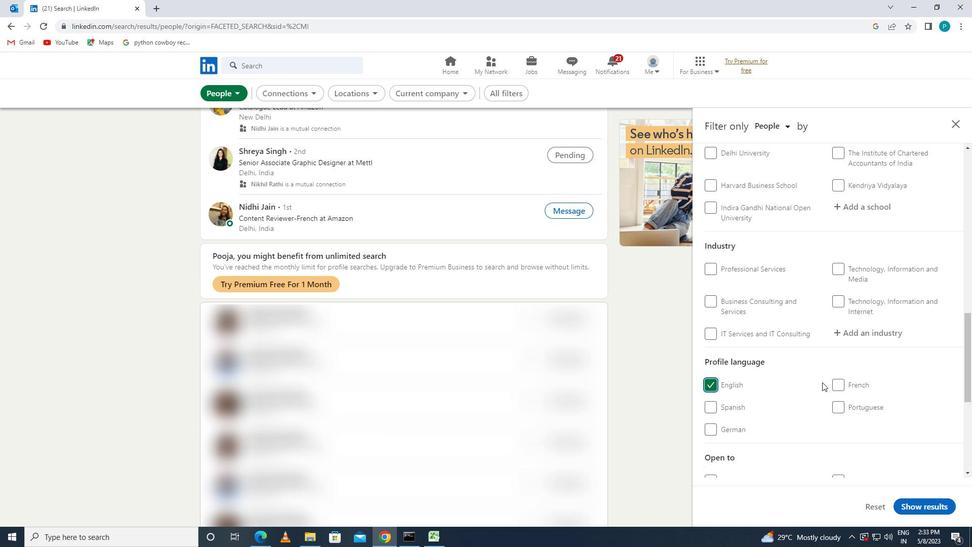 
Action: Mouse scrolled (821, 380) with delta (0, 0)
Screenshot: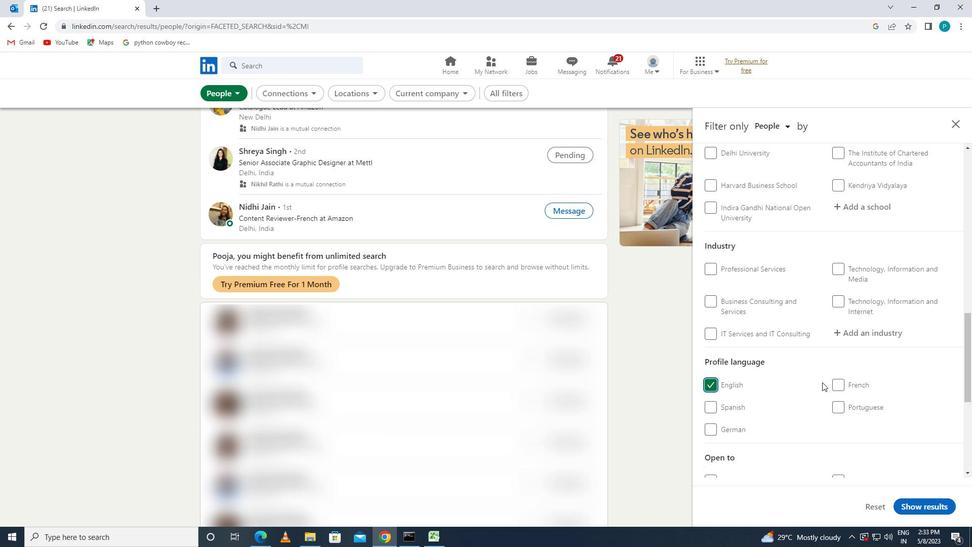
Action: Mouse moved to (821, 370)
Screenshot: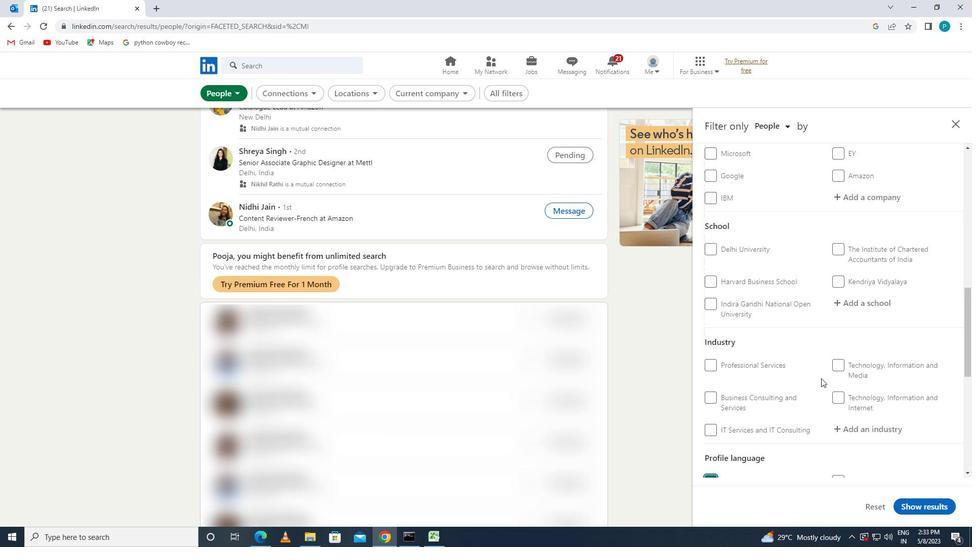 
Action: Mouse scrolled (821, 370) with delta (0, 0)
Screenshot: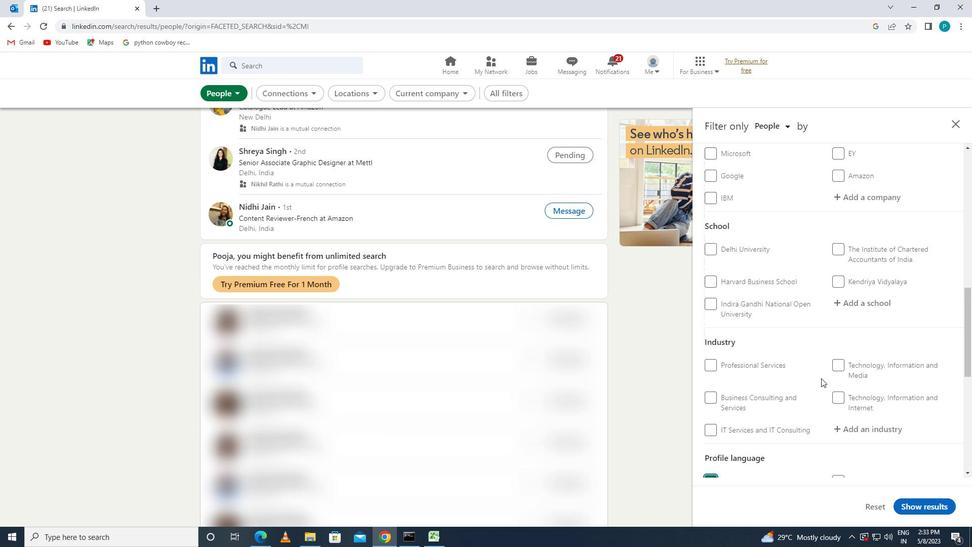 
Action: Mouse moved to (821, 369)
Screenshot: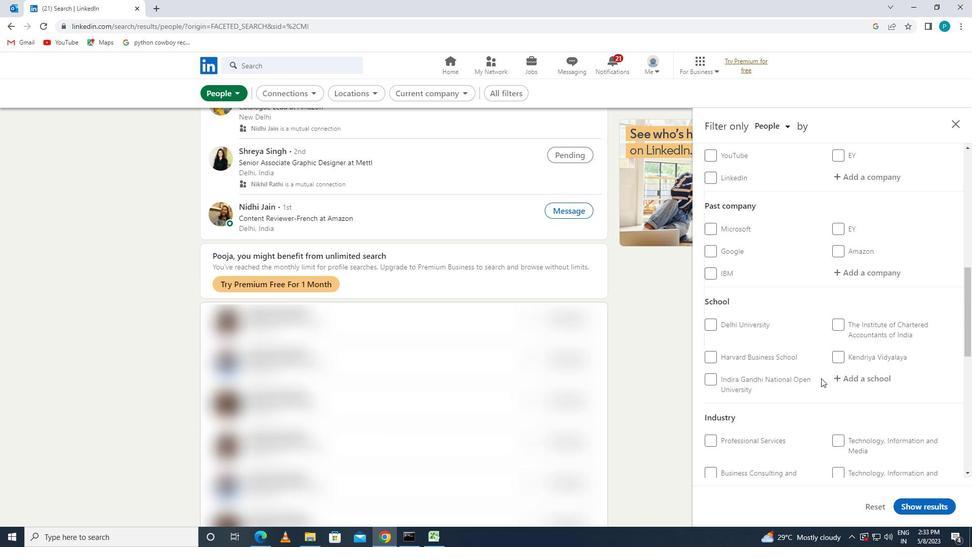 
Action: Mouse scrolled (821, 369) with delta (0, 0)
Screenshot: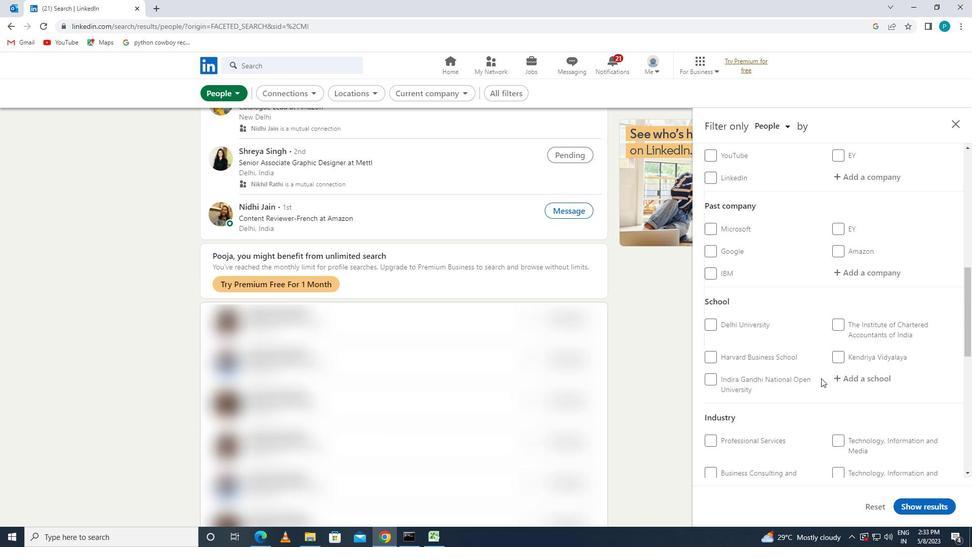 
Action: Mouse moved to (821, 368)
Screenshot: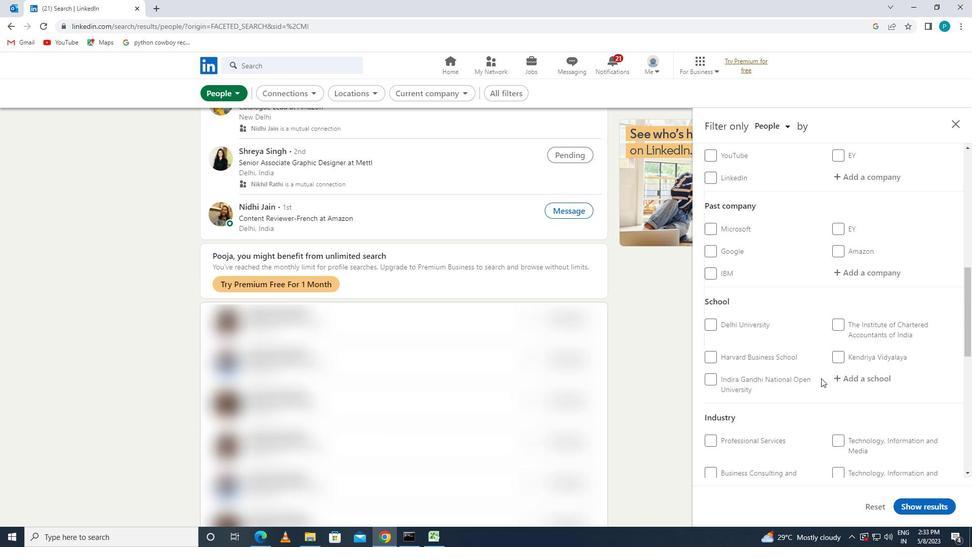 
Action: Mouse scrolled (821, 368) with delta (0, 0)
Screenshot: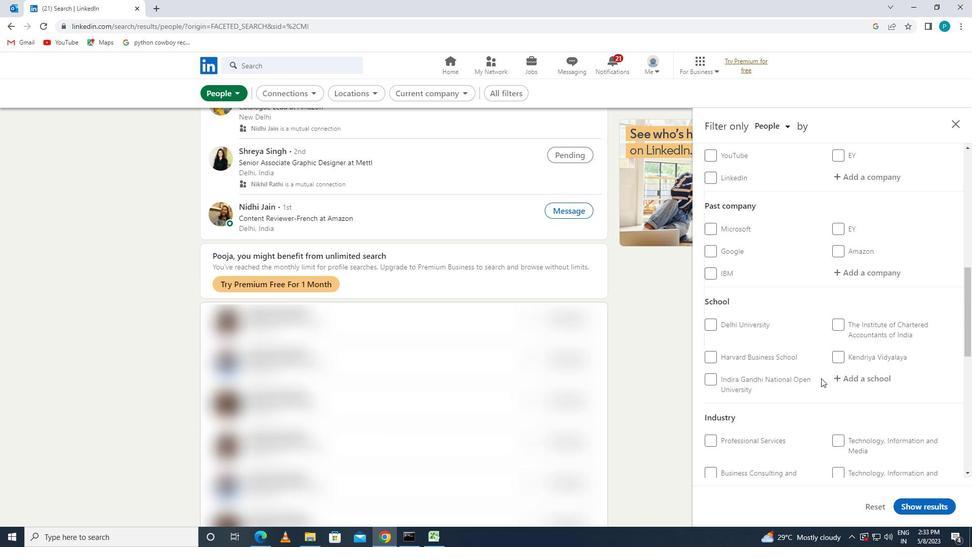 
Action: Mouse moved to (821, 366)
Screenshot: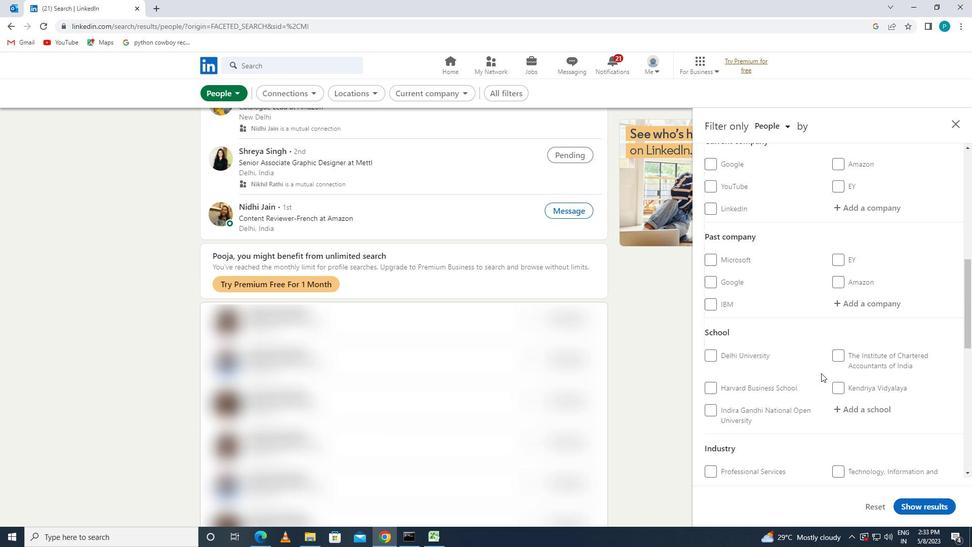 
Action: Mouse scrolled (821, 367) with delta (0, 0)
Screenshot: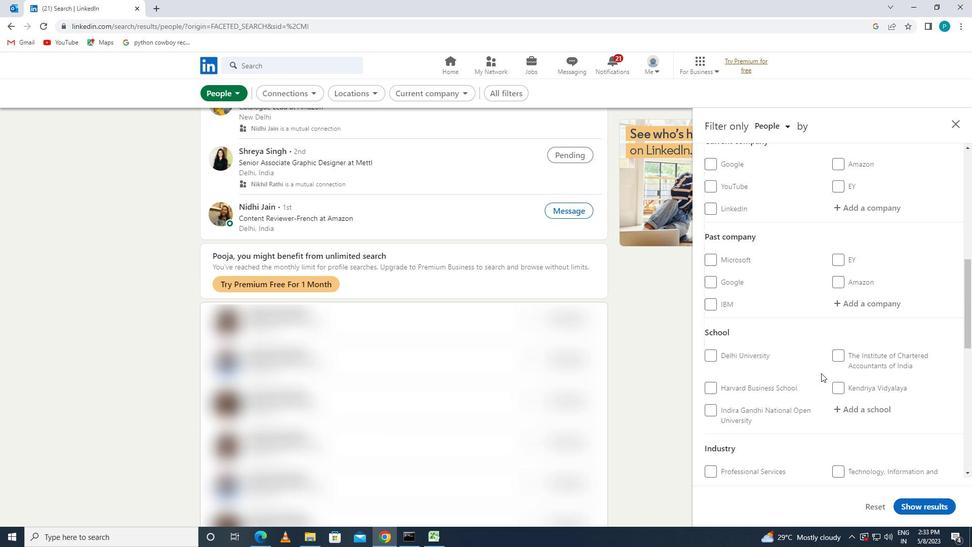 
Action: Mouse moved to (863, 401)
Screenshot: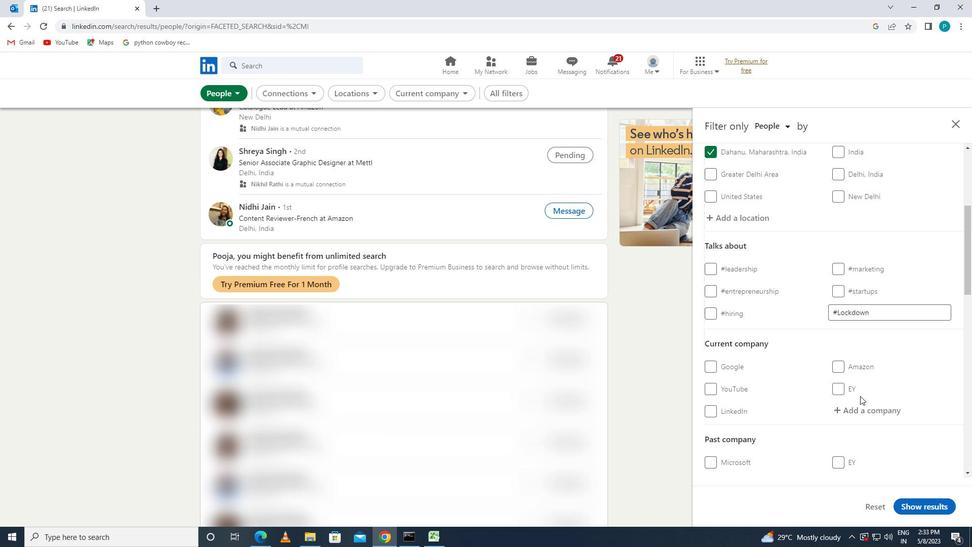 
Action: Mouse pressed left at (863, 401)
Screenshot: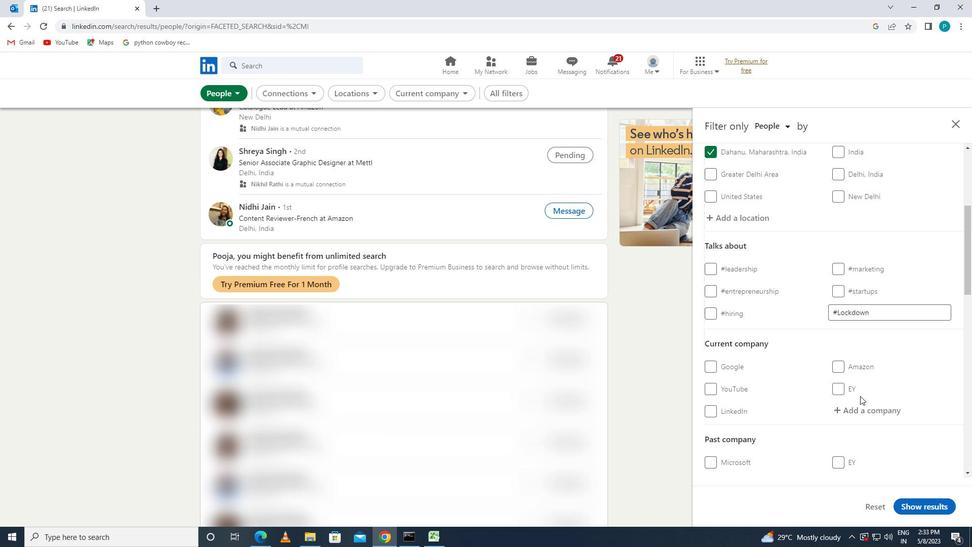 
Action: Key pressed <Key.caps_lock>C<Key.caps_lock>HECK
Screenshot: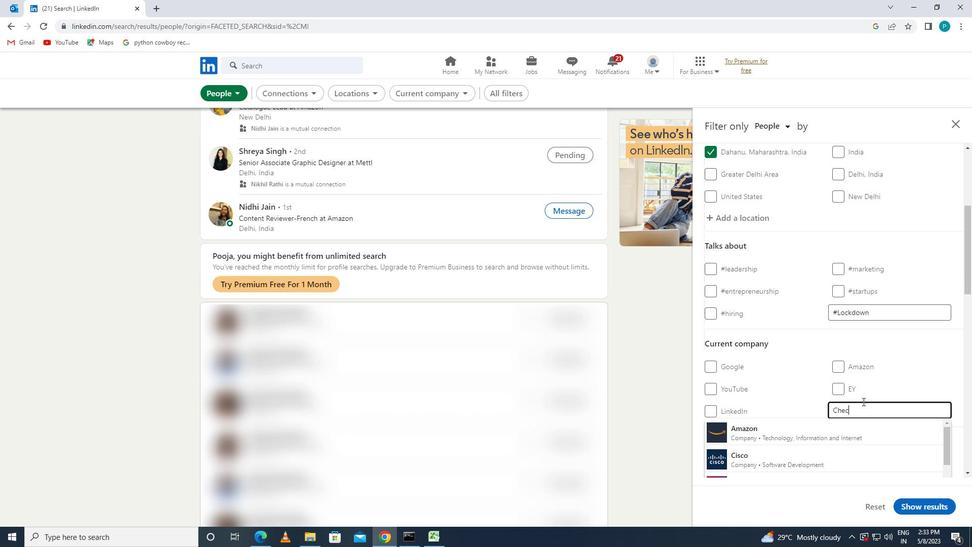 
Action: Mouse moved to (861, 423)
Screenshot: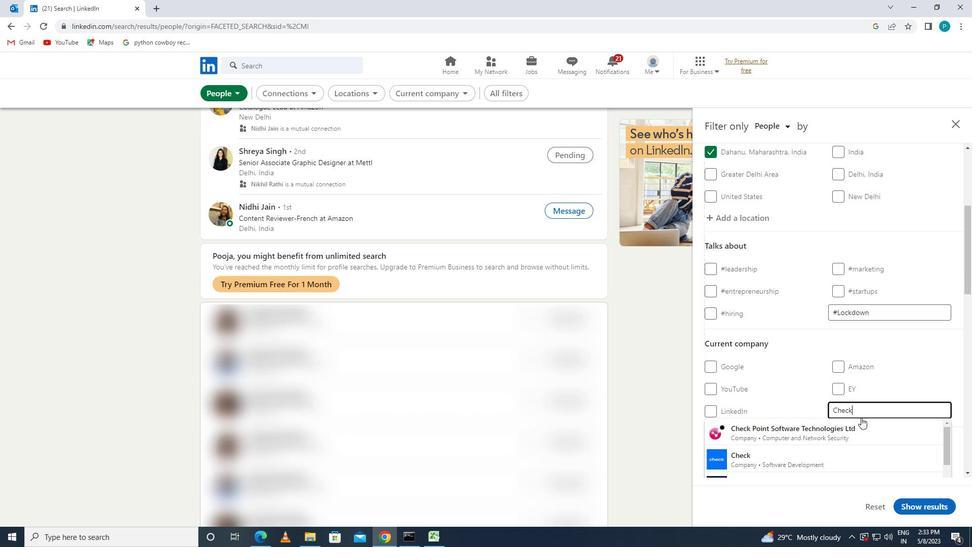 
Action: Mouse pressed left at (861, 423)
Screenshot: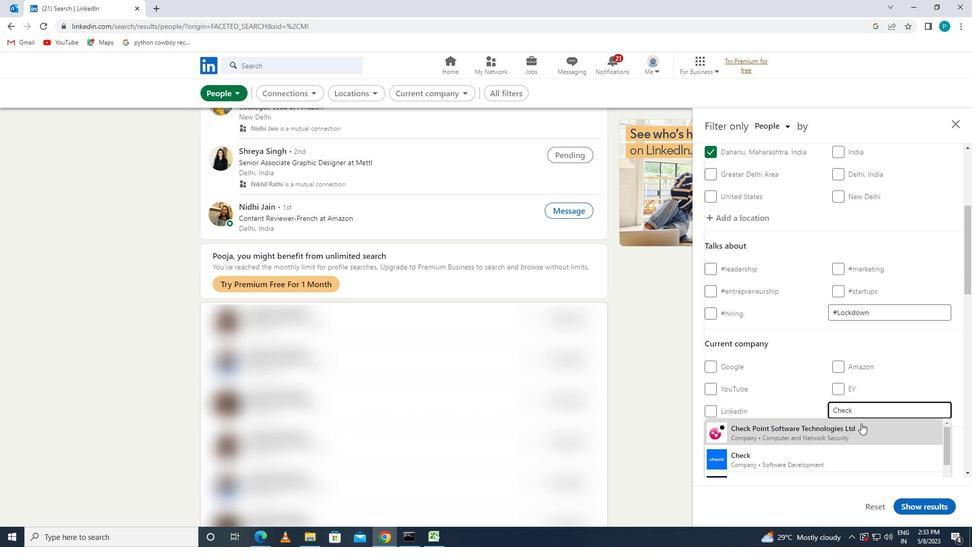
Action: Mouse moved to (861, 423)
Screenshot: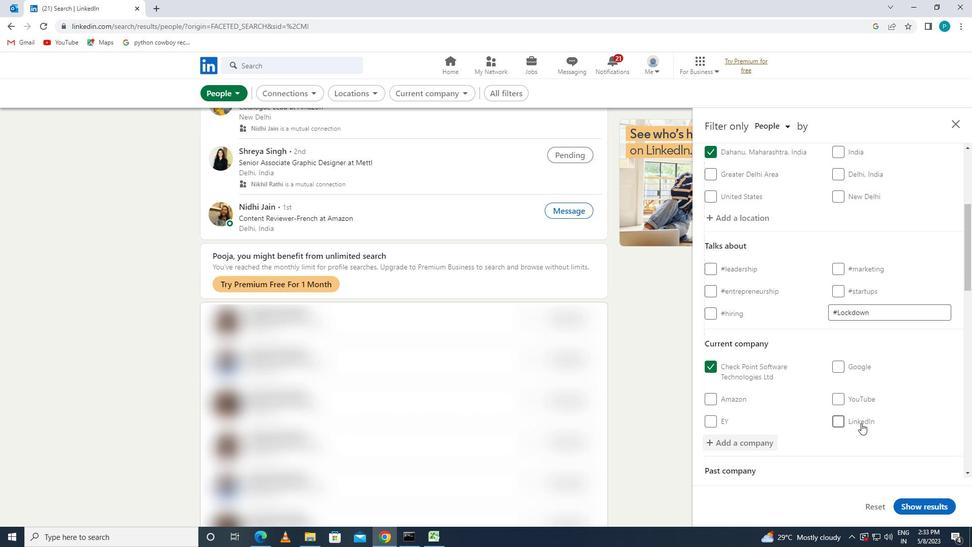 
Action: Mouse scrolled (861, 423) with delta (0, 0)
Screenshot: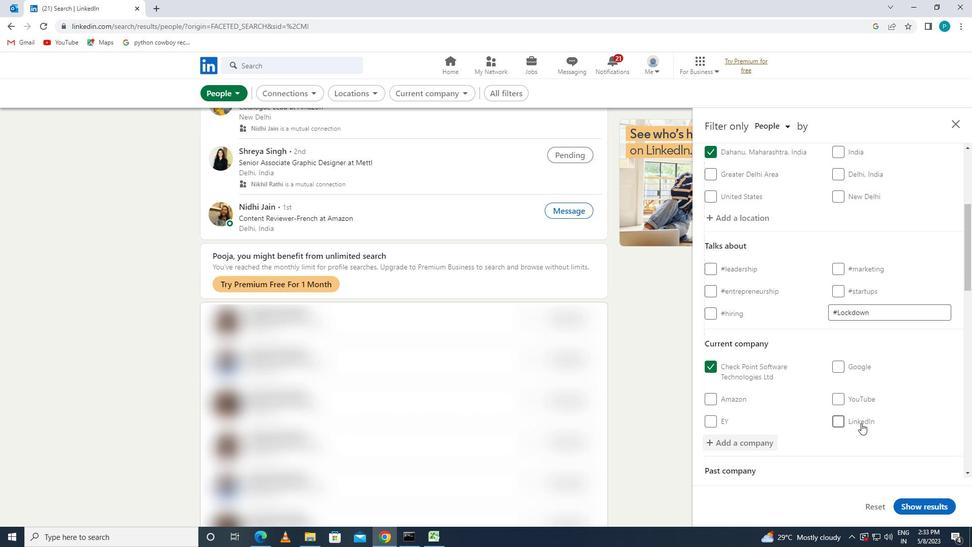 
Action: Mouse scrolled (861, 423) with delta (0, 0)
Screenshot: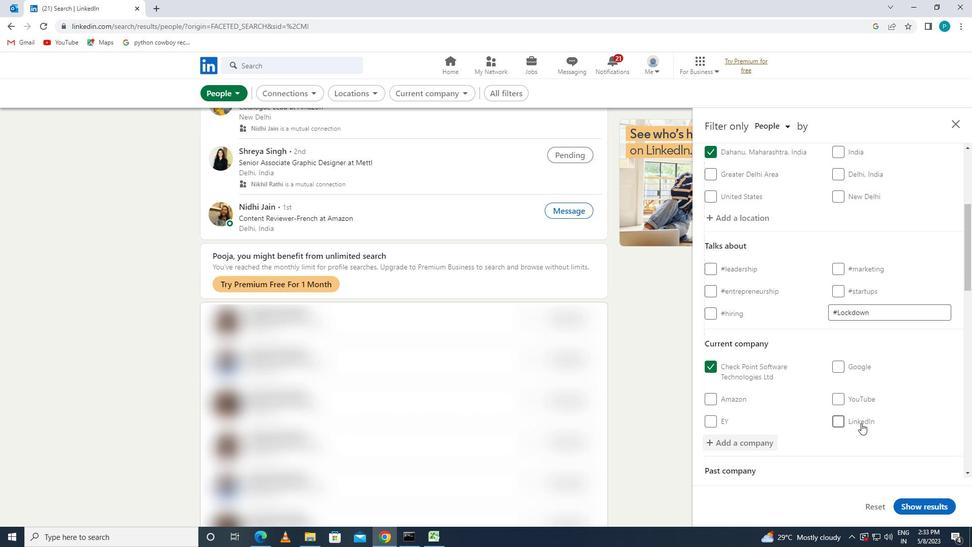 
Action: Mouse scrolled (861, 423) with delta (0, 0)
Screenshot: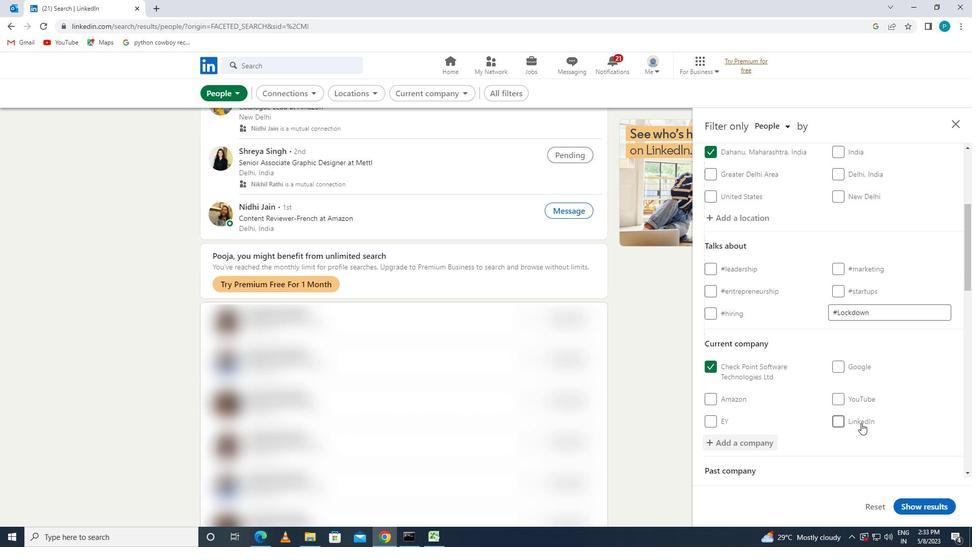 
Action: Mouse scrolled (861, 423) with delta (0, 0)
Screenshot: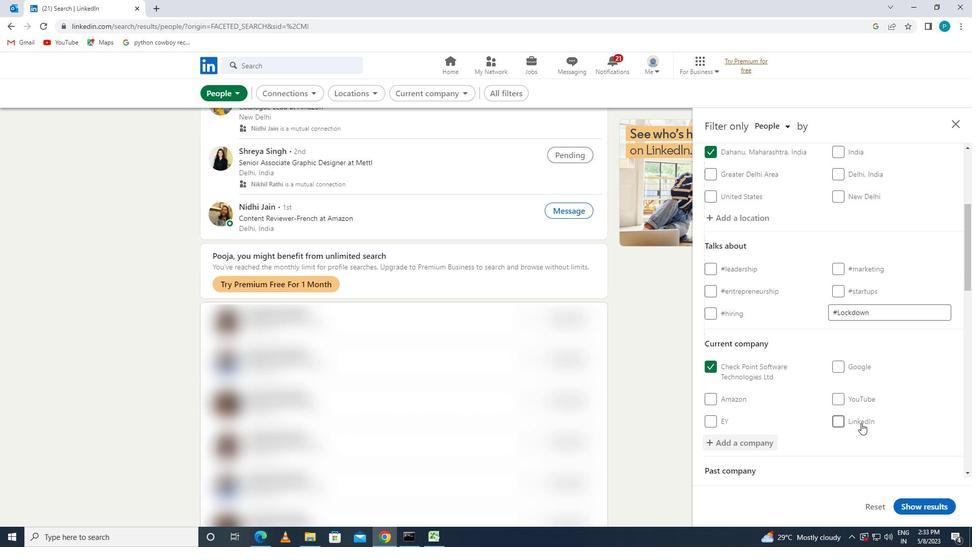 
Action: Mouse moved to (865, 360)
Screenshot: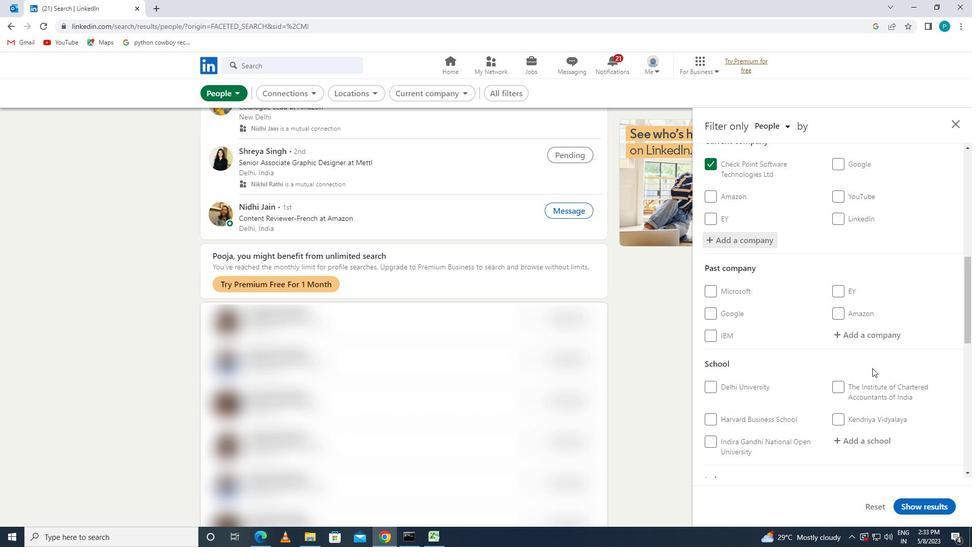 
Action: Mouse scrolled (865, 360) with delta (0, 0)
Screenshot: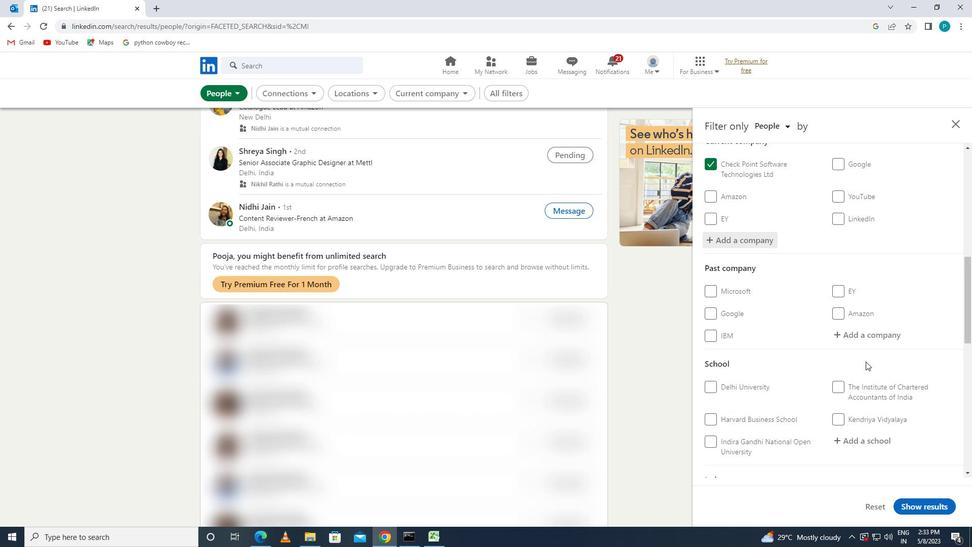 
Action: Mouse scrolled (865, 360) with delta (0, 0)
Screenshot: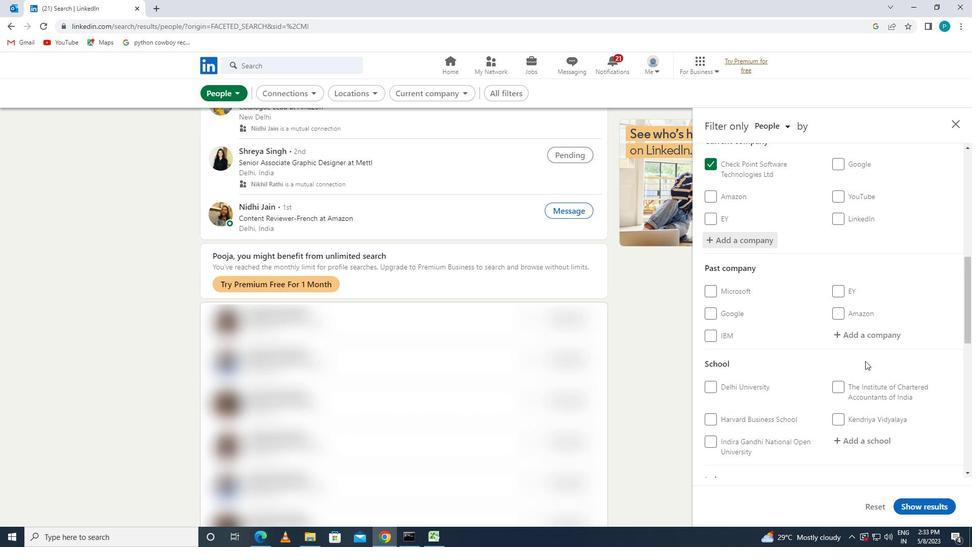 
Action: Mouse moved to (853, 328)
Screenshot: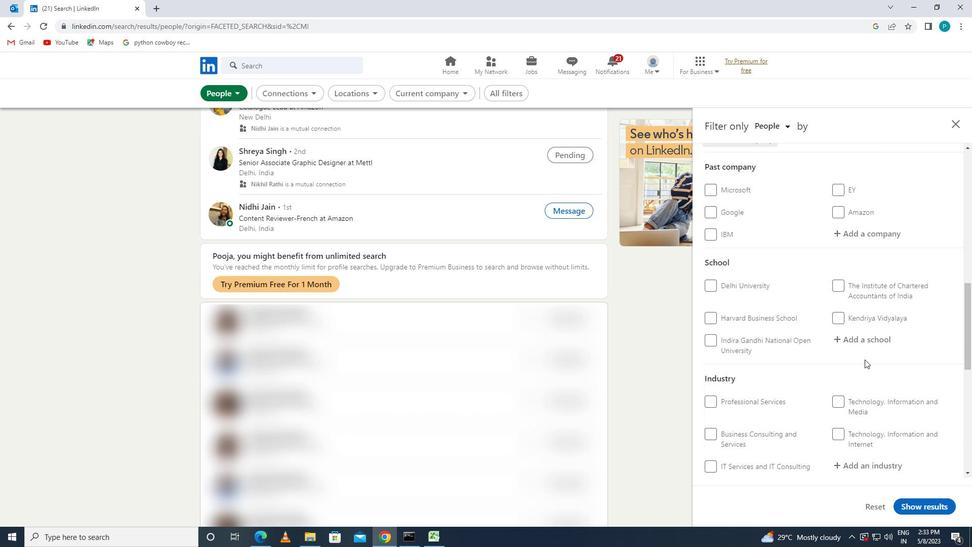 
Action: Mouse pressed left at (853, 328)
Screenshot: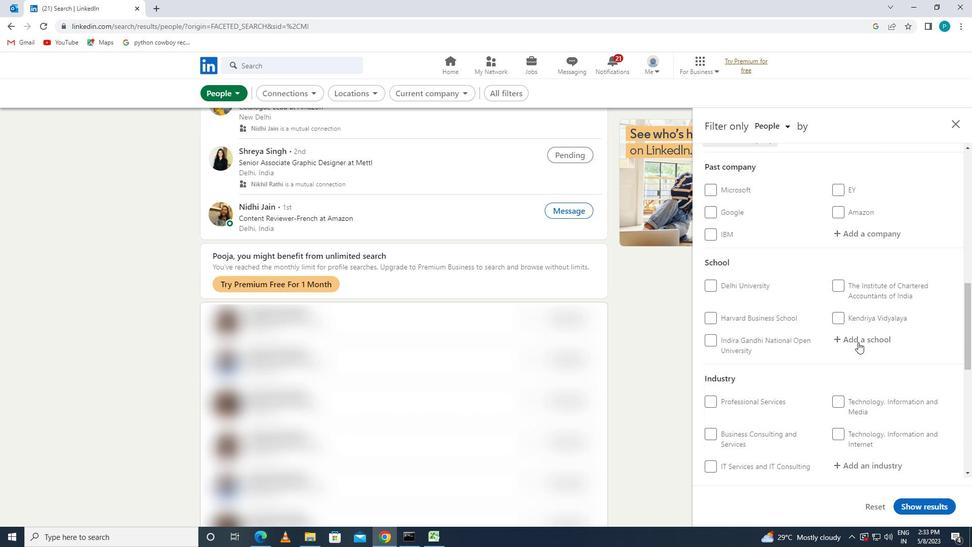 
Action: Mouse moved to (855, 335)
Screenshot: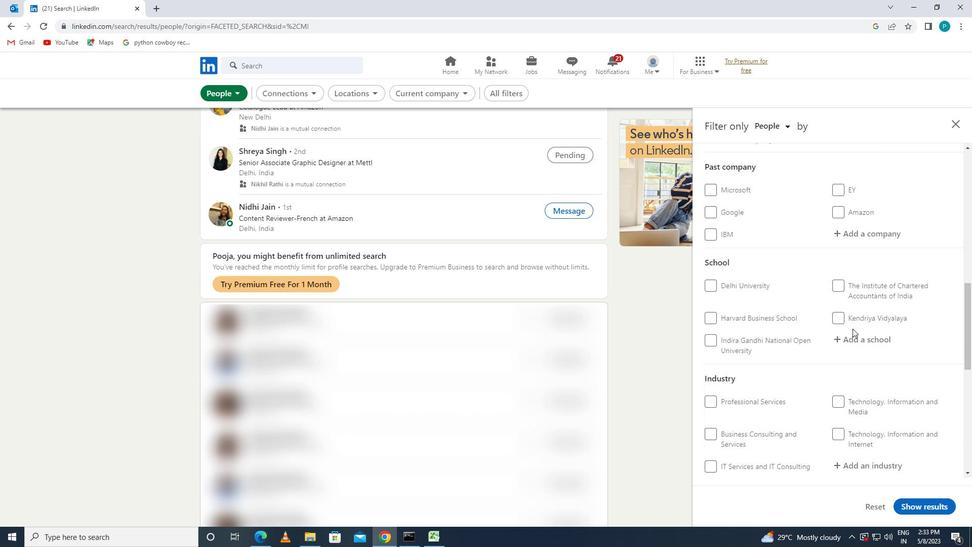 
Action: Mouse pressed left at (855, 335)
Screenshot: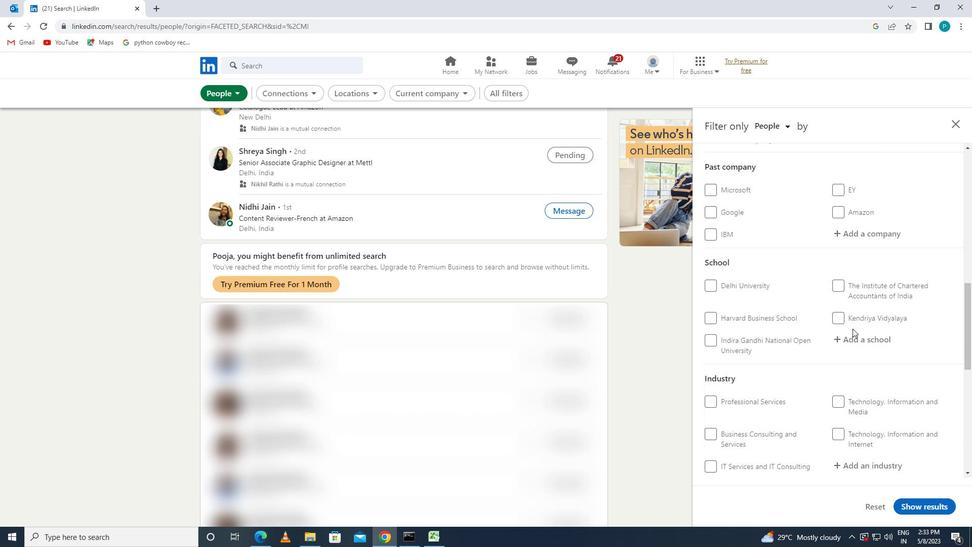 
Action: Key pressed <Key.caps_lock>S<Key.caps_lock>IDDAGNGA
Screenshot: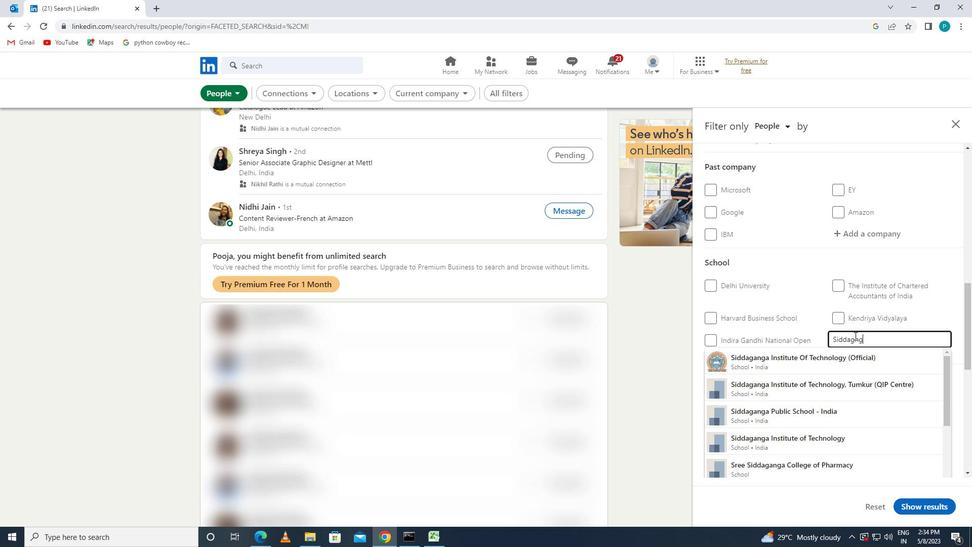 
Action: Mouse moved to (855, 339)
Screenshot: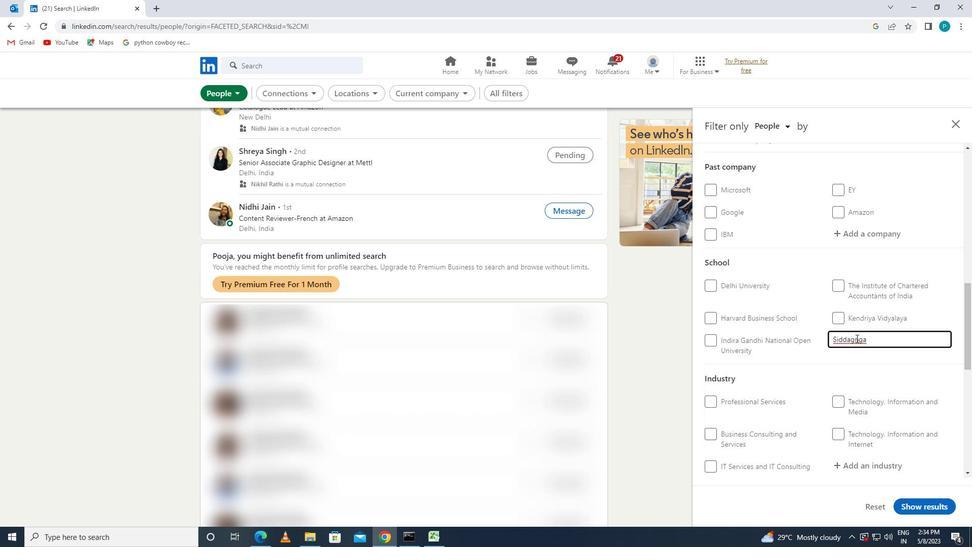 
Action: Mouse pressed left at (855, 339)
Screenshot: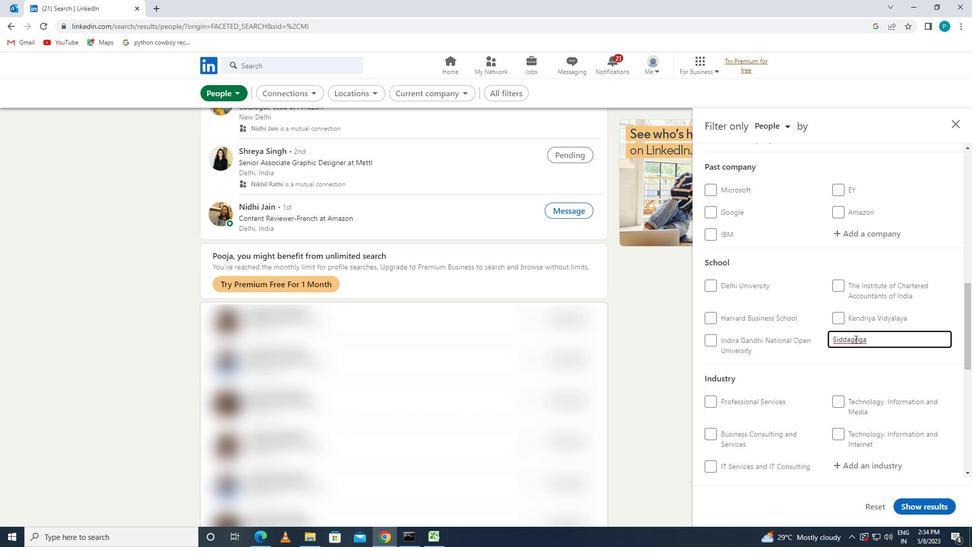 
Action: Key pressed A
Screenshot: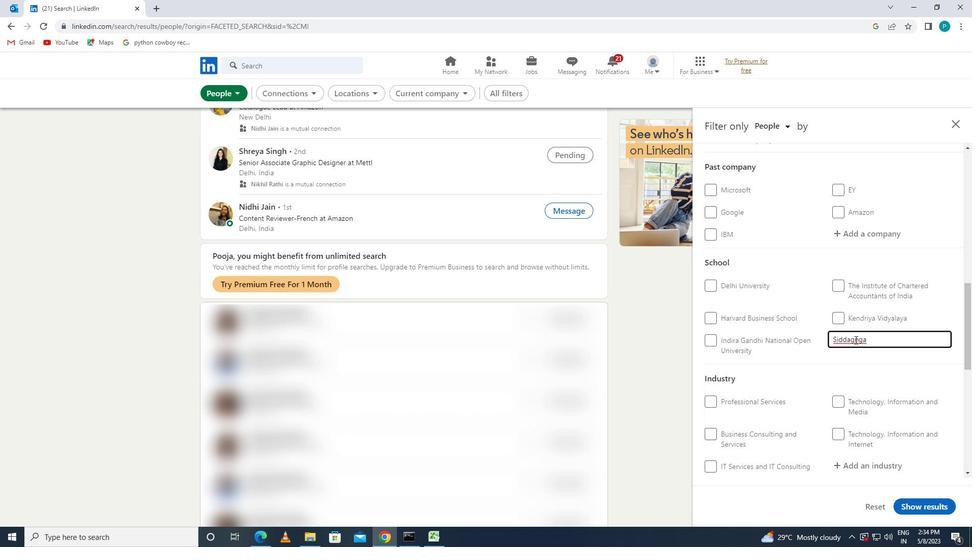 
Action: Mouse moved to (883, 431)
Screenshot: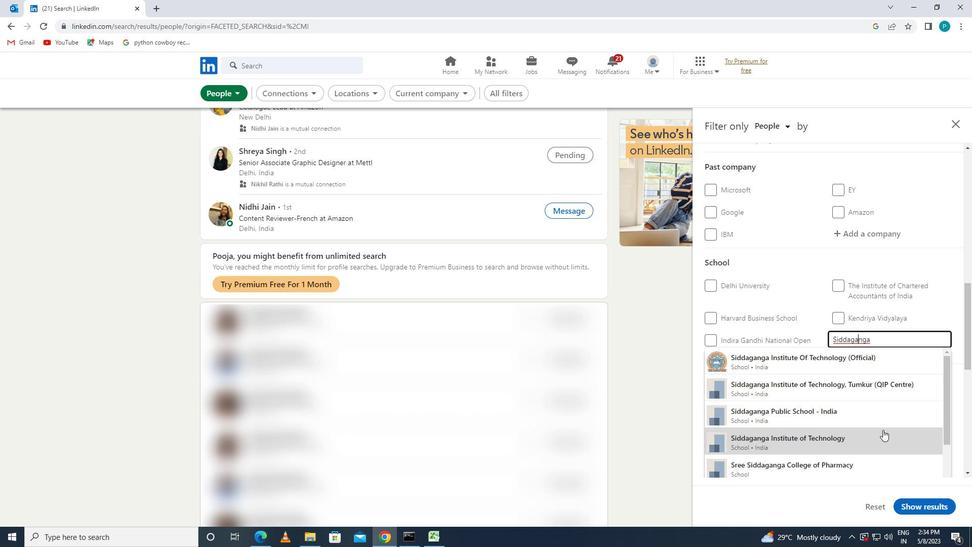
Action: Mouse pressed left at (883, 431)
Screenshot: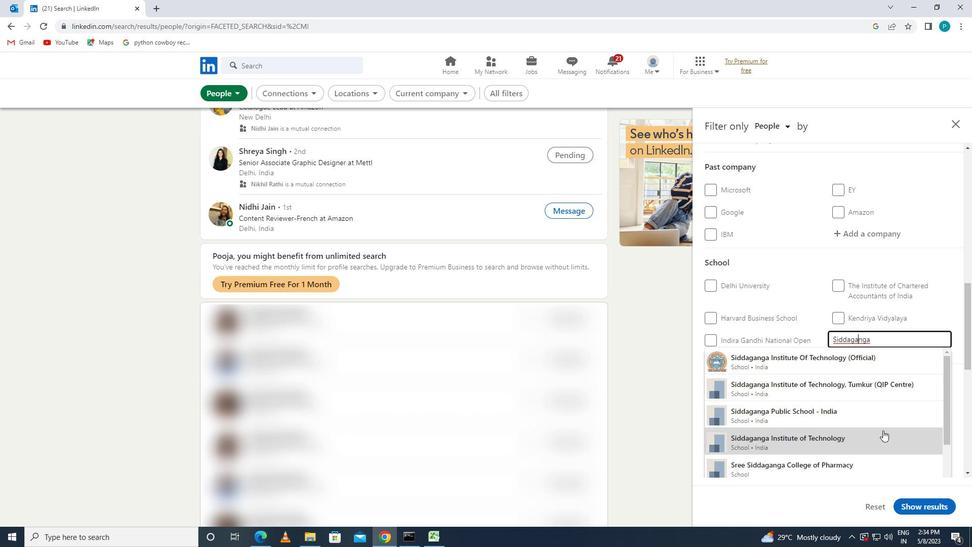 
Action: Mouse moved to (964, 372)
Screenshot: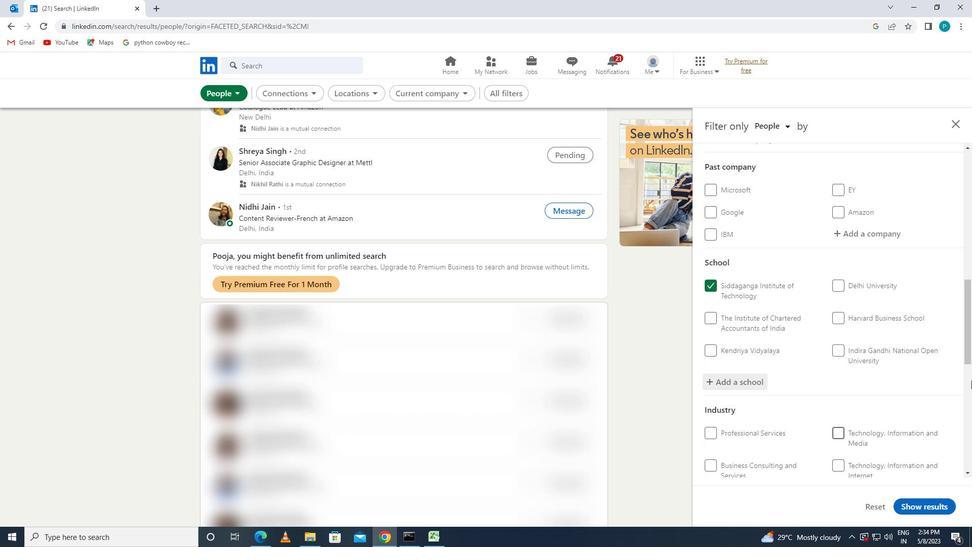 
Action: Mouse scrolled (964, 371) with delta (0, 0)
Screenshot: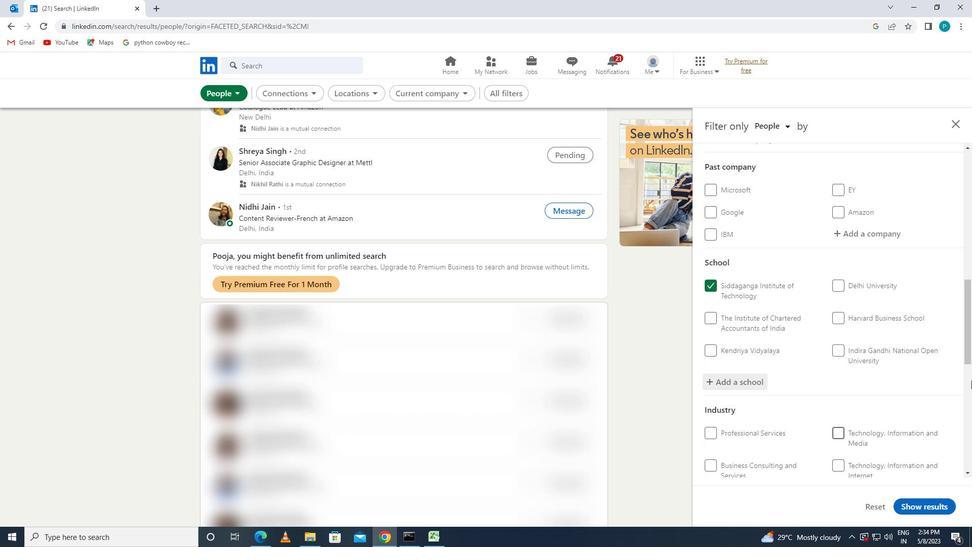 
Action: Mouse moved to (959, 370)
Screenshot: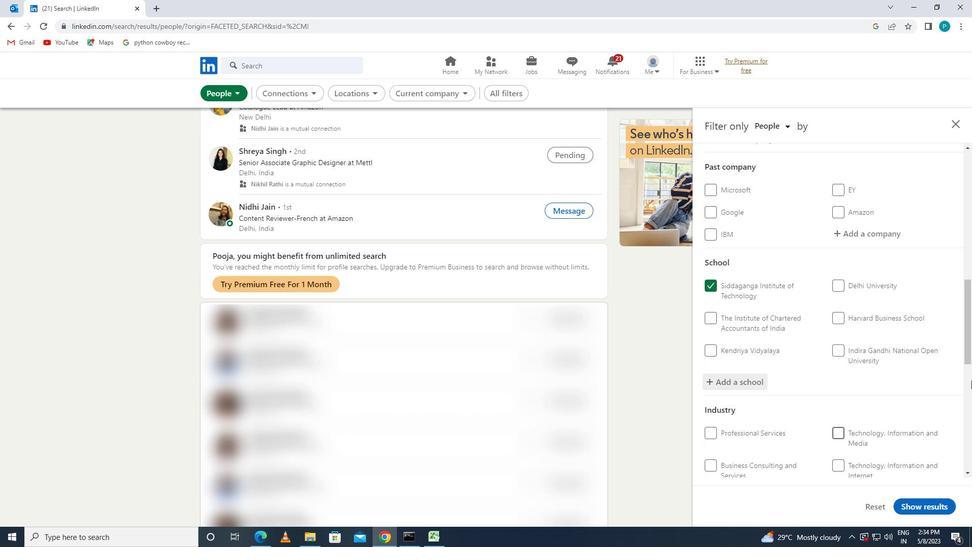 
Action: Mouse scrolled (959, 369) with delta (0, 0)
Screenshot: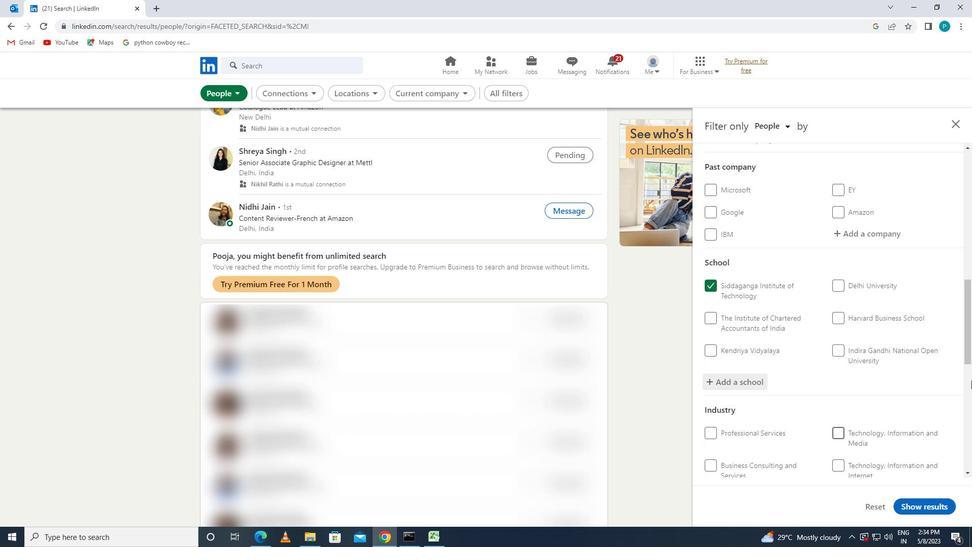 
Action: Mouse moved to (949, 368)
Screenshot: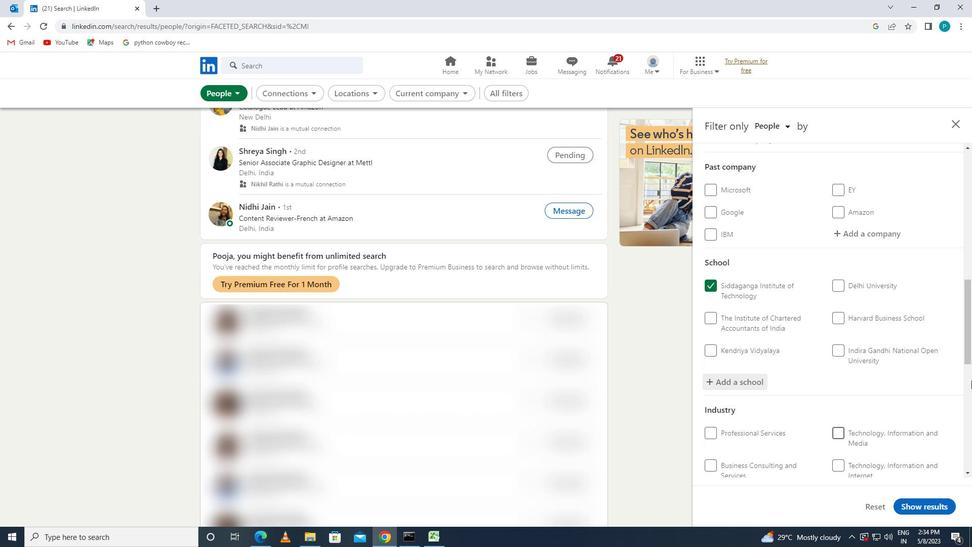 
Action: Mouse scrolled (949, 367) with delta (0, 0)
Screenshot: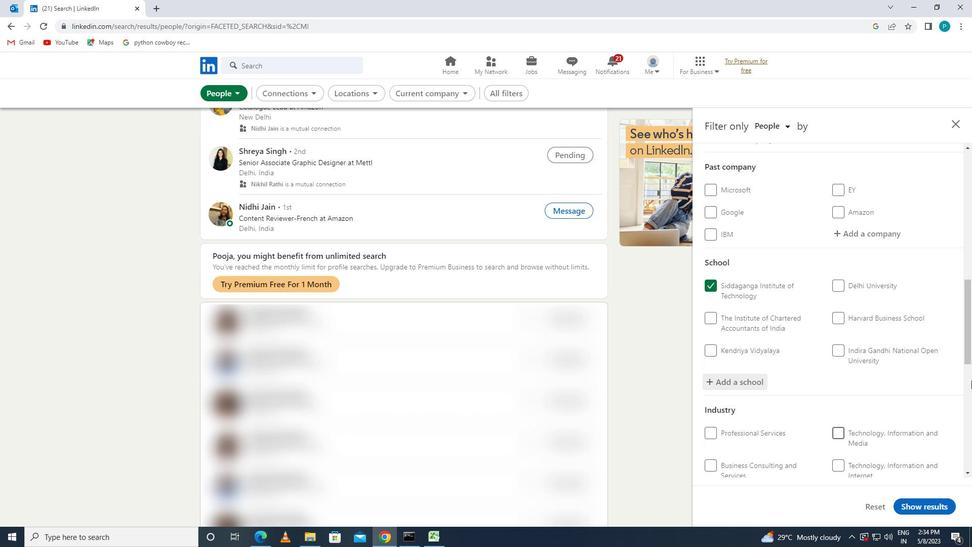 
Action: Mouse moved to (933, 365)
Screenshot: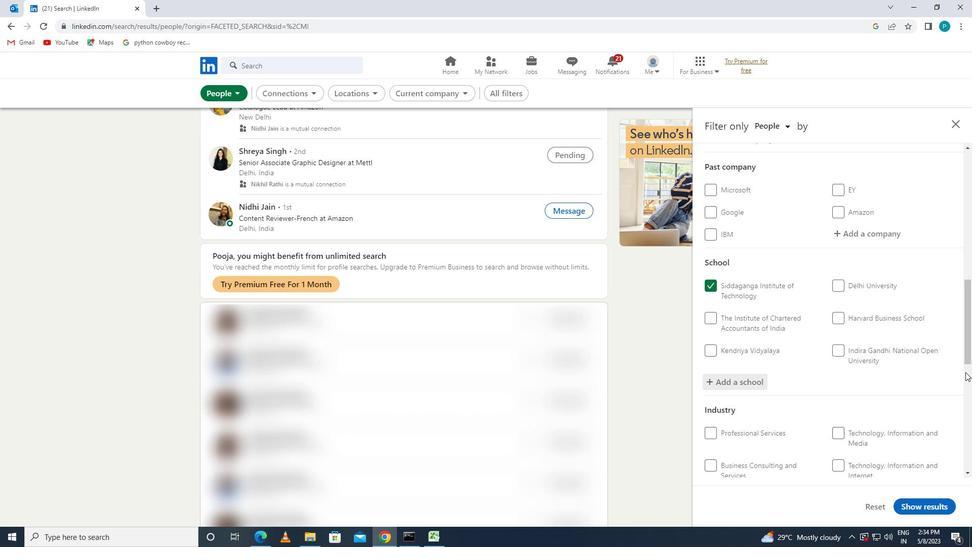 
Action: Mouse scrolled (933, 364) with delta (0, 0)
Screenshot: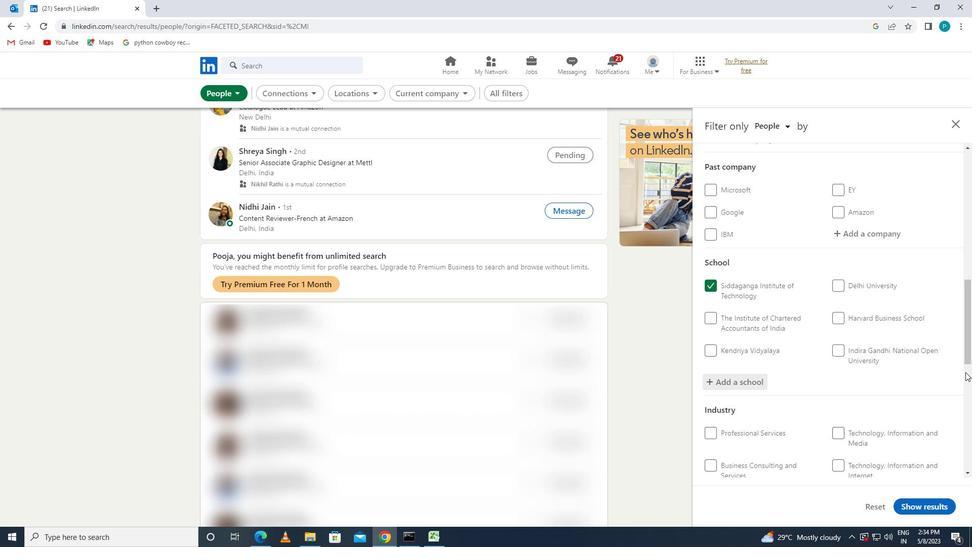 
Action: Mouse moved to (839, 293)
Screenshot: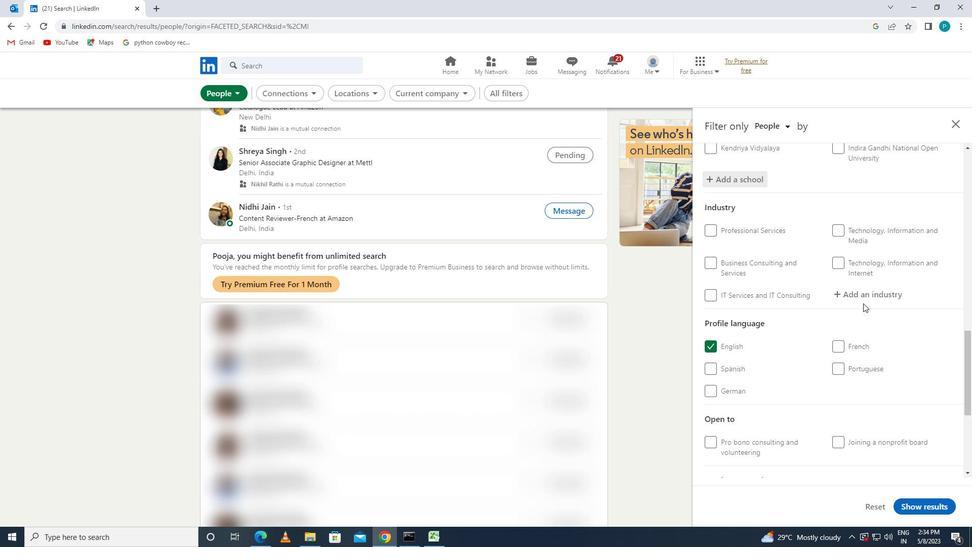 
Action: Mouse pressed left at (839, 293)
Screenshot: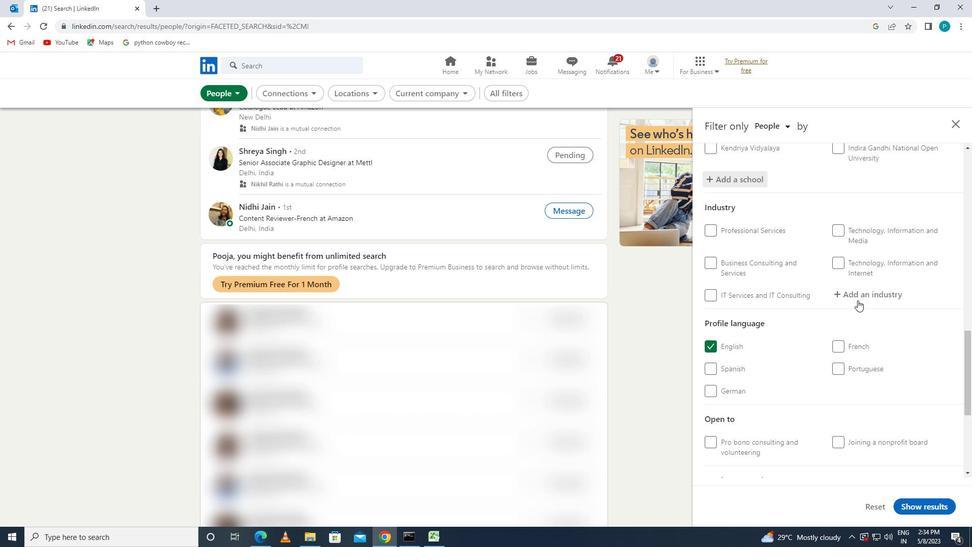 
Action: Key pressed <Key.caps_lock>B<Key.caps_lock>IO
Screenshot: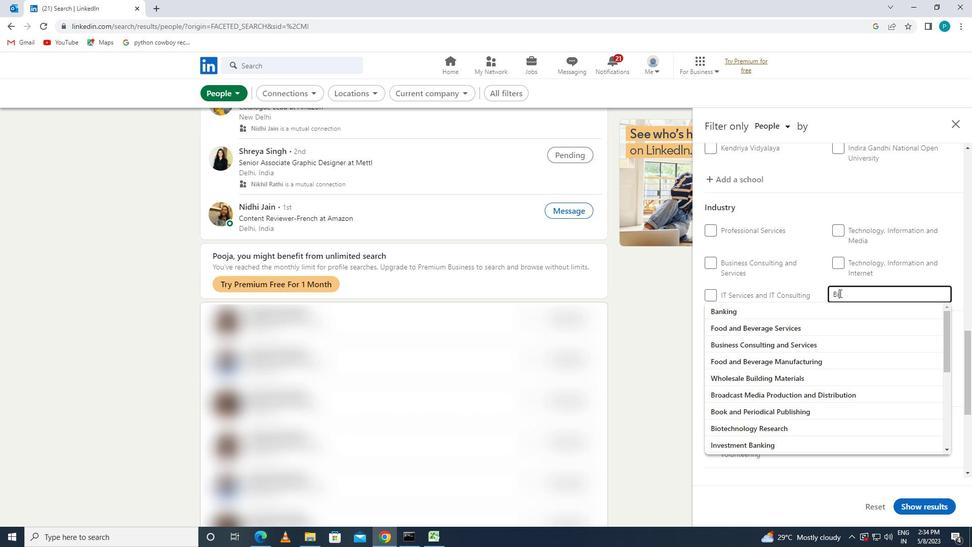 
Action: Mouse moved to (833, 308)
Screenshot: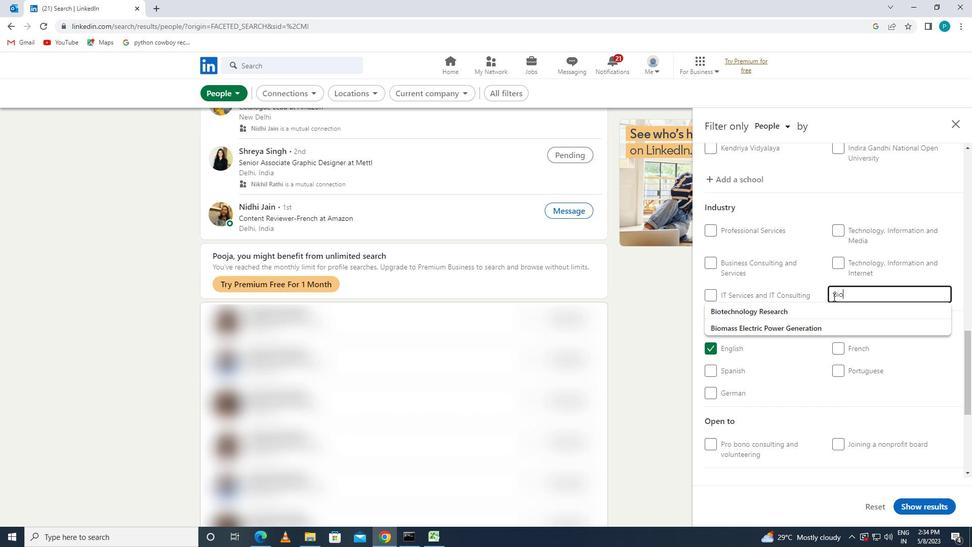 
Action: Mouse pressed left at (833, 308)
Screenshot: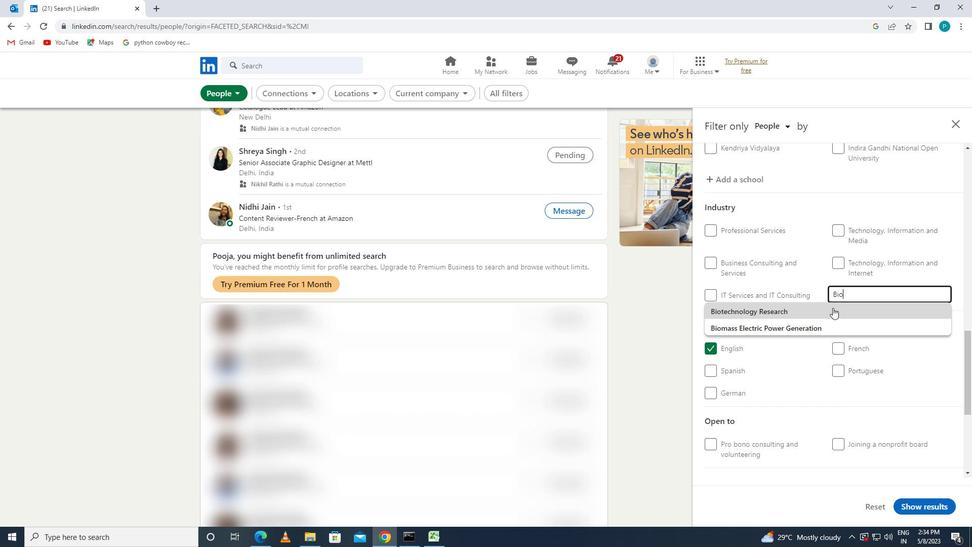 
Action: Mouse scrolled (833, 307) with delta (0, 0)
Screenshot: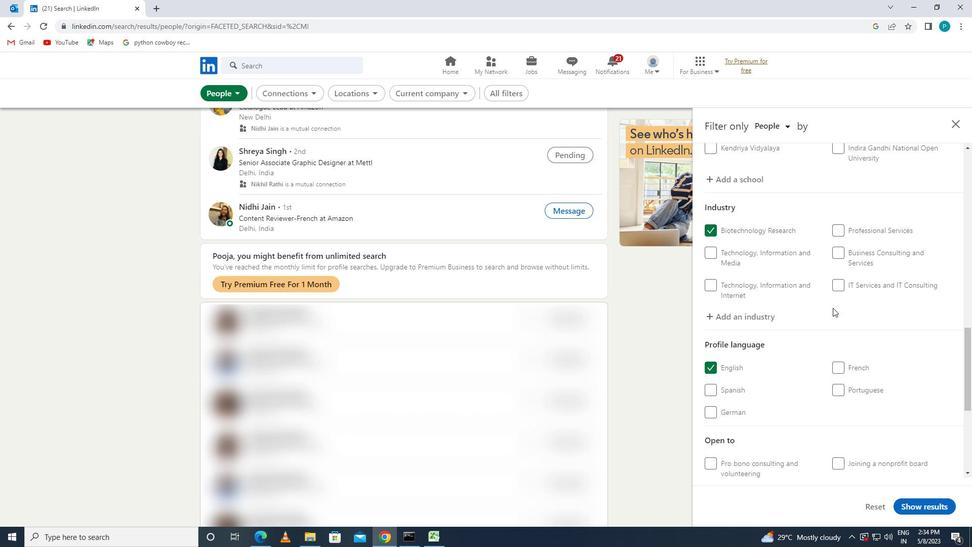 
Action: Mouse scrolled (833, 307) with delta (0, 0)
Screenshot: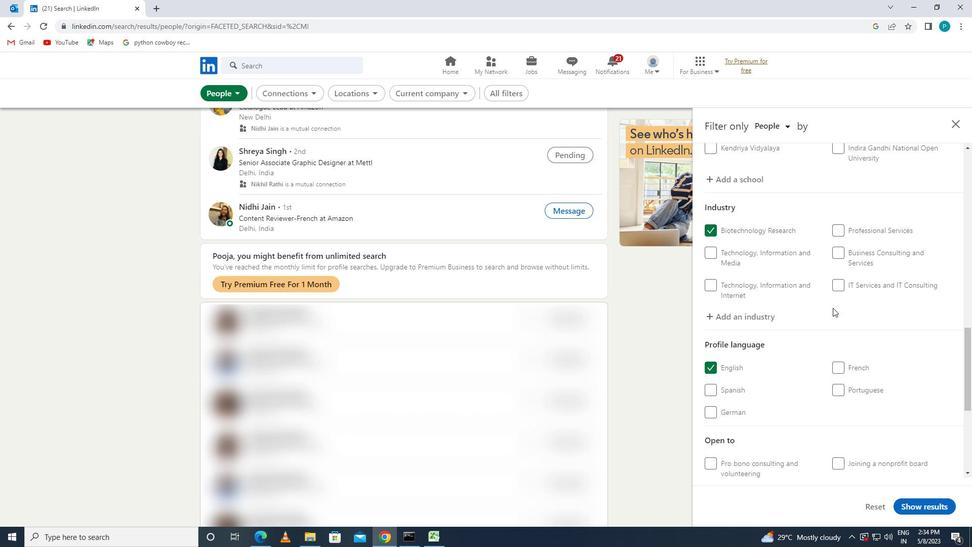 
Action: Mouse scrolled (833, 307) with delta (0, 0)
Screenshot: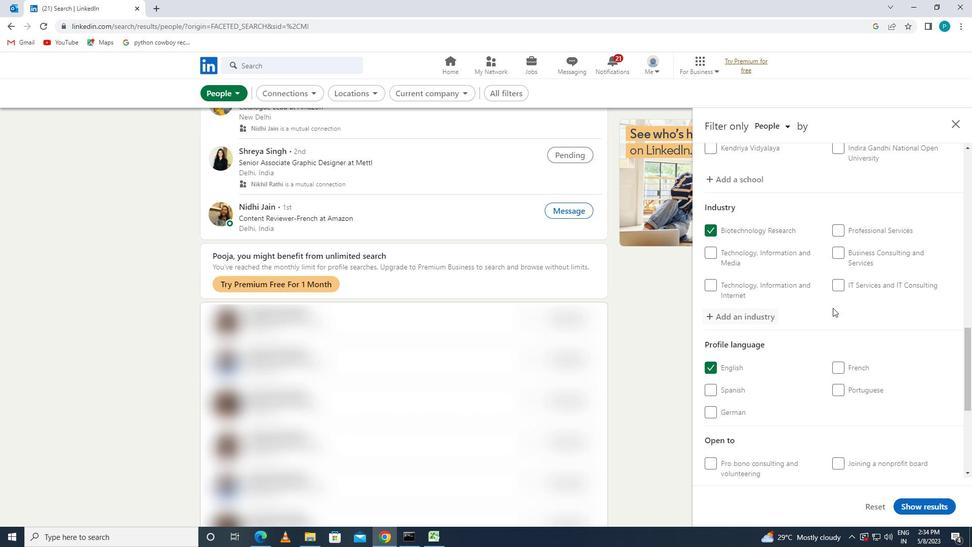 
Action: Mouse scrolled (833, 307) with delta (0, 0)
Screenshot: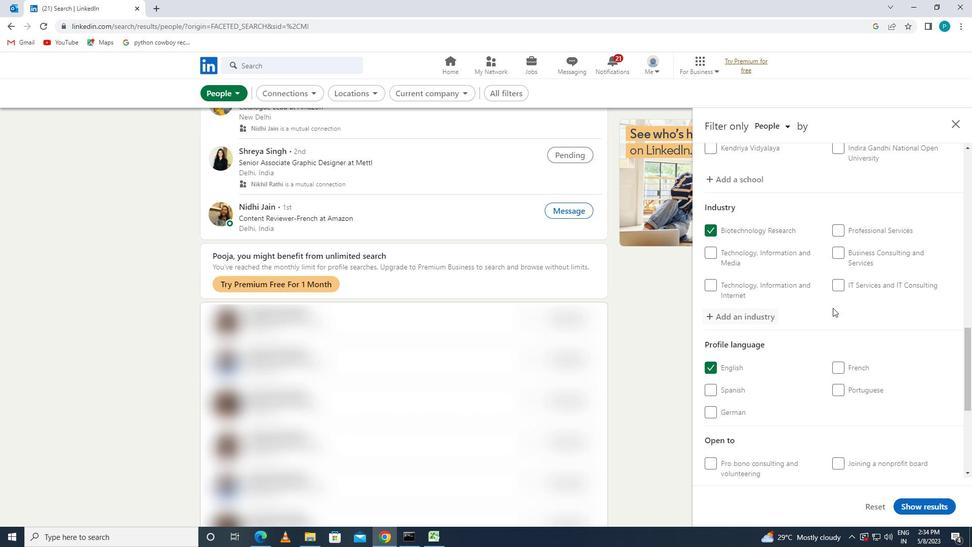 
Action: Mouse moved to (842, 363)
Screenshot: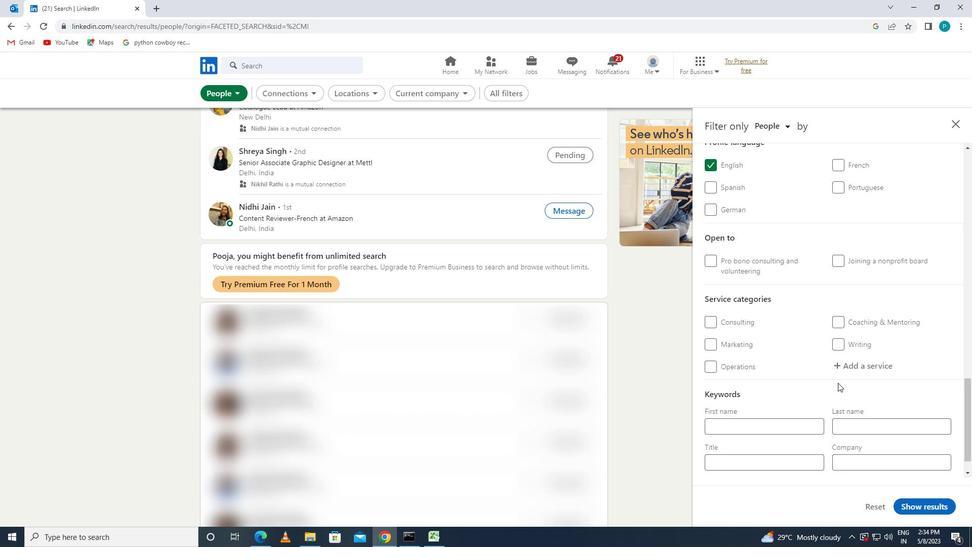 
Action: Mouse pressed left at (842, 363)
Screenshot: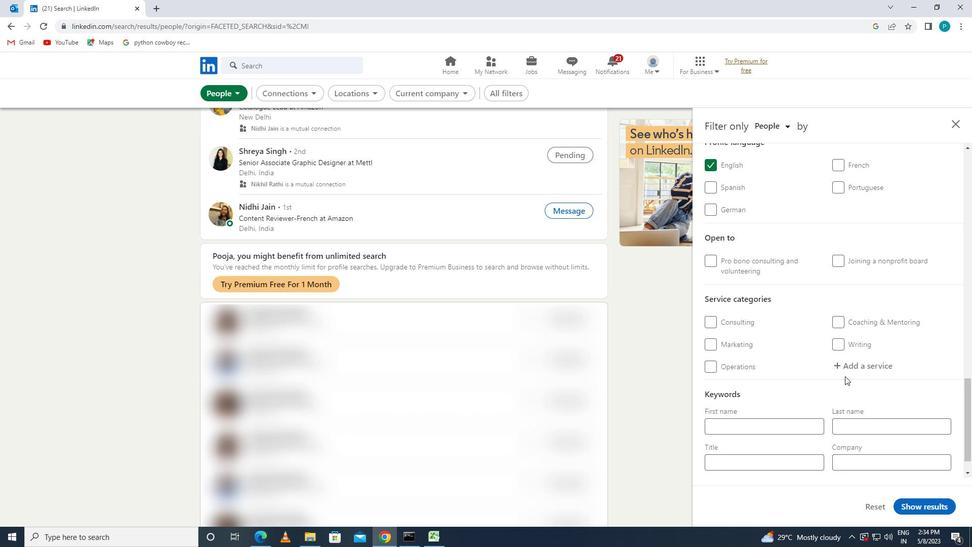 
Action: Key pressed <Key.caps_lock>T<Key.caps_lock>RADE<Key.space>
Screenshot: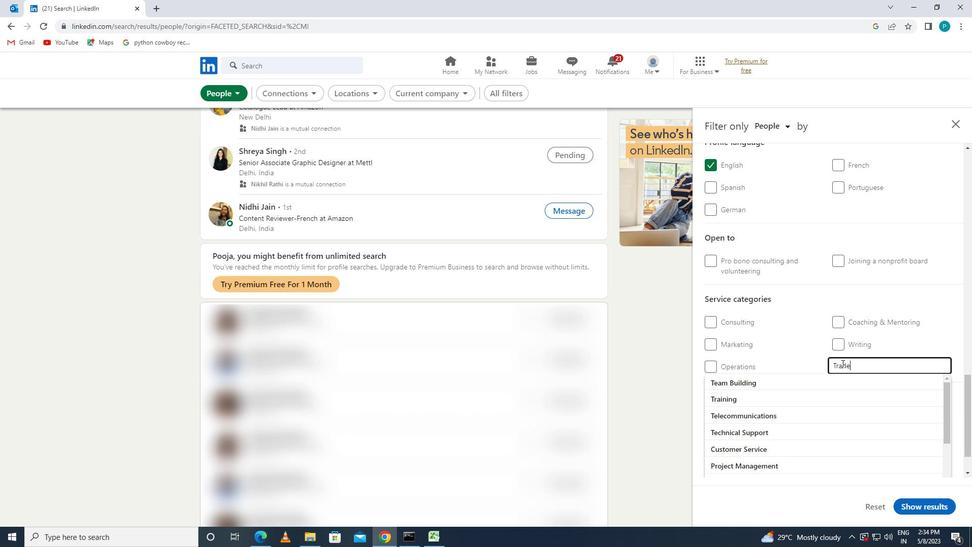 
Action: Mouse moved to (841, 380)
Screenshot: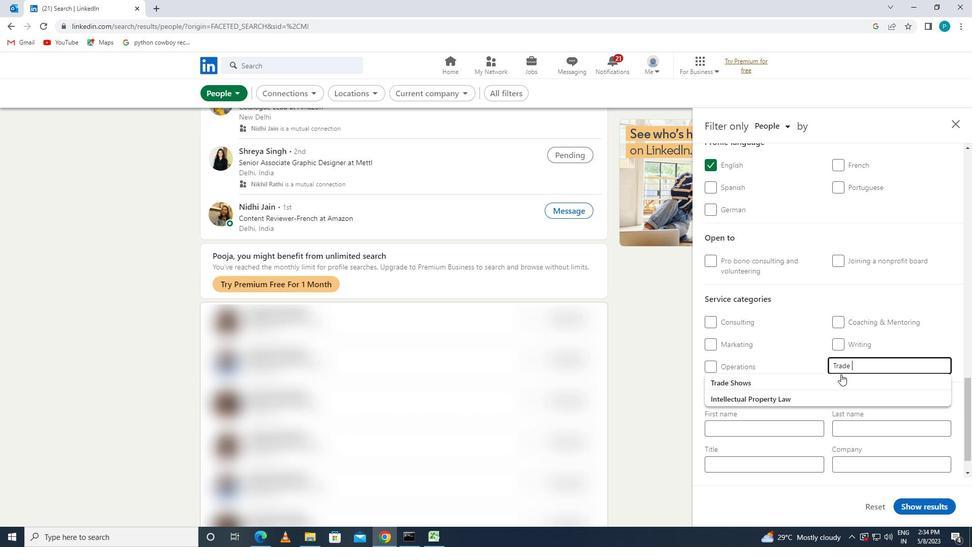 
Action: Mouse pressed left at (841, 380)
Screenshot: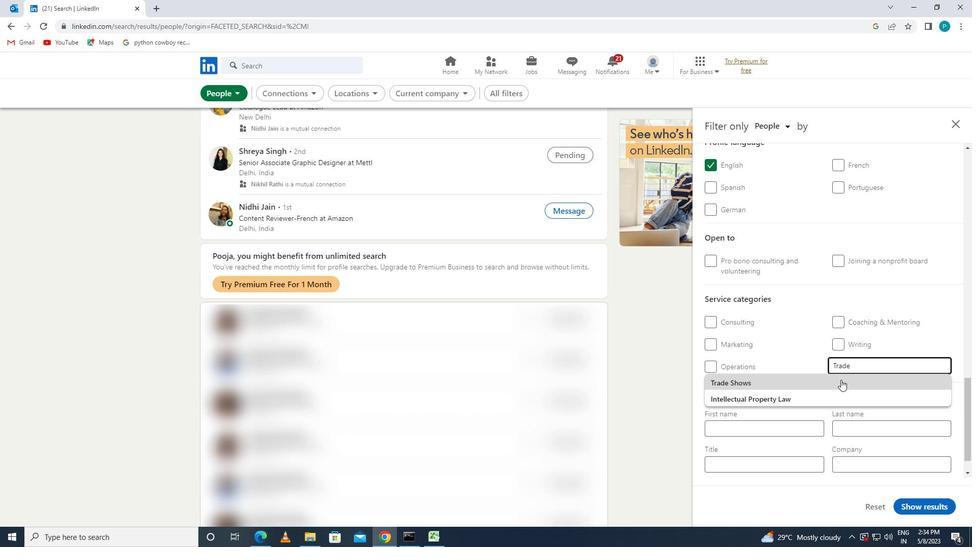 
Action: Mouse moved to (839, 380)
Screenshot: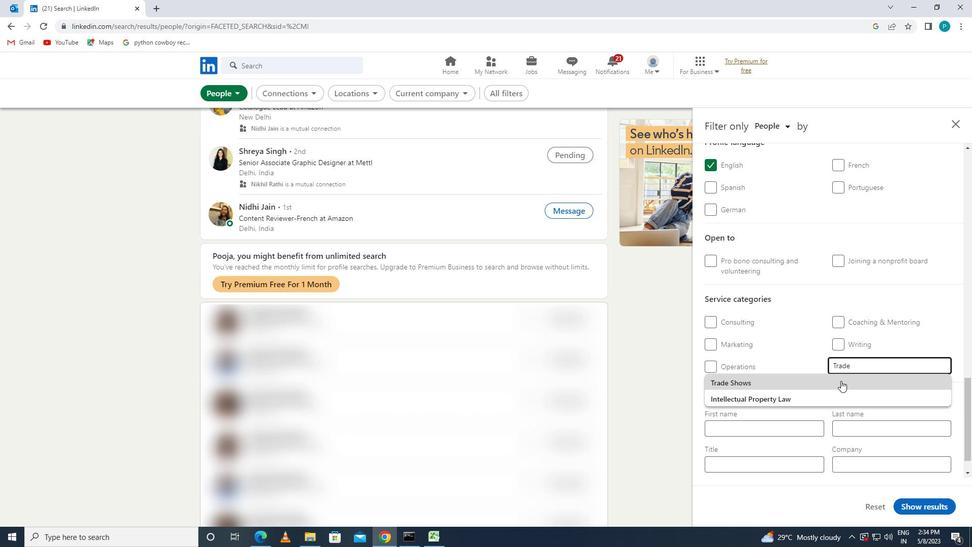
Action: Mouse scrolled (839, 379) with delta (0, 0)
Screenshot: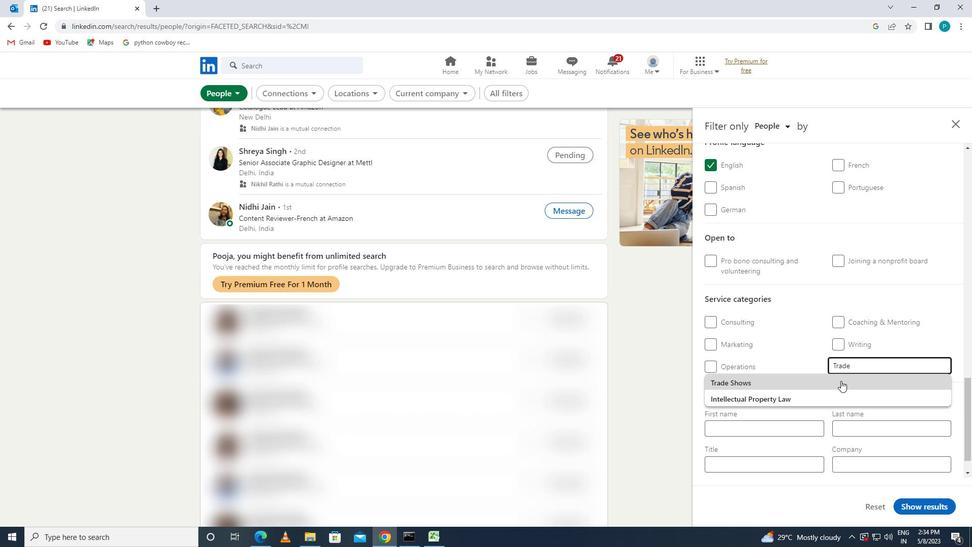 
Action: Mouse moved to (837, 379)
Screenshot: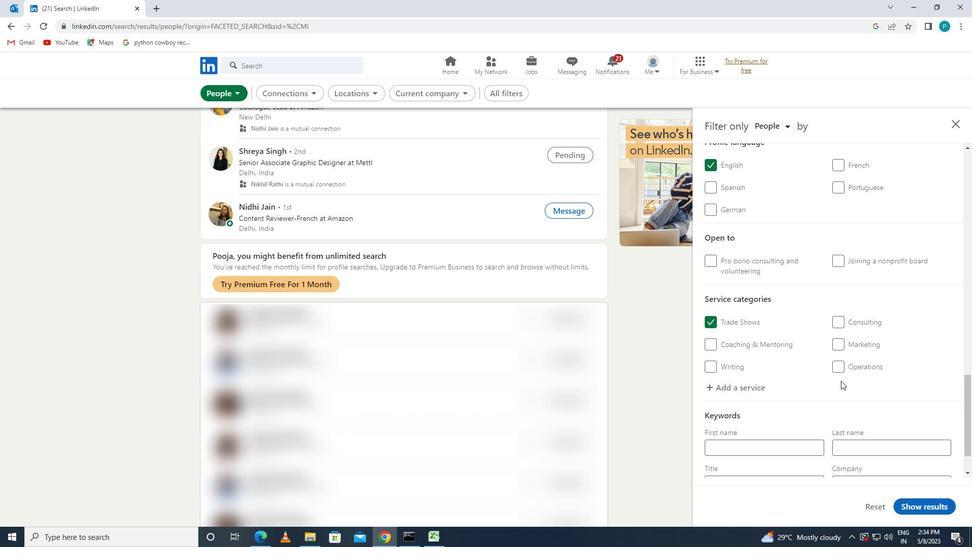 
Action: Mouse scrolled (837, 379) with delta (0, 0)
Screenshot: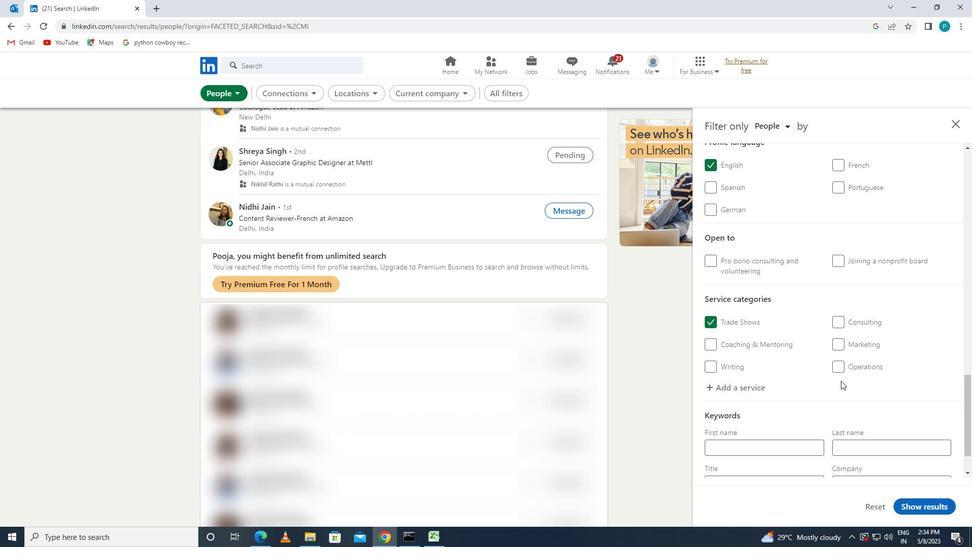 
Action: Mouse moved to (833, 379)
Screenshot: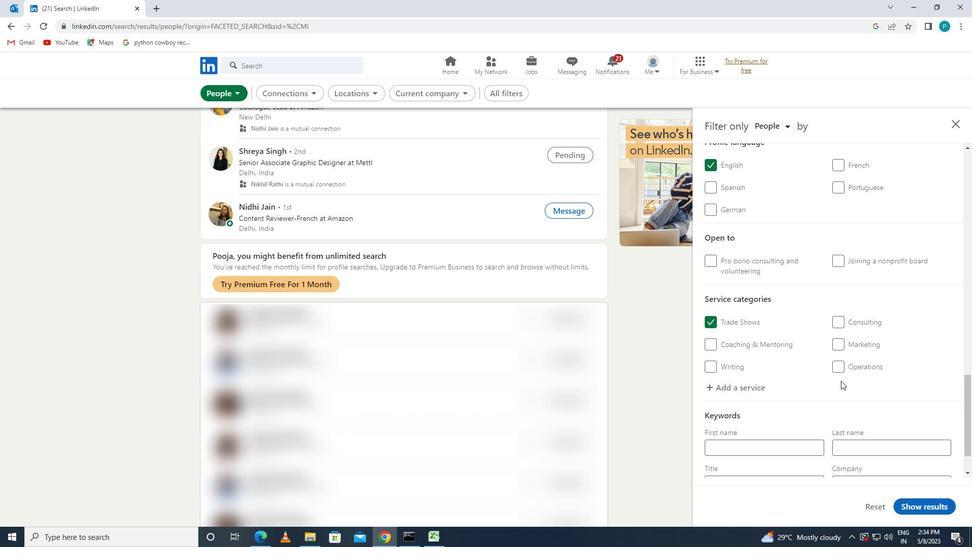 
Action: Mouse scrolled (833, 379) with delta (0, 0)
Screenshot: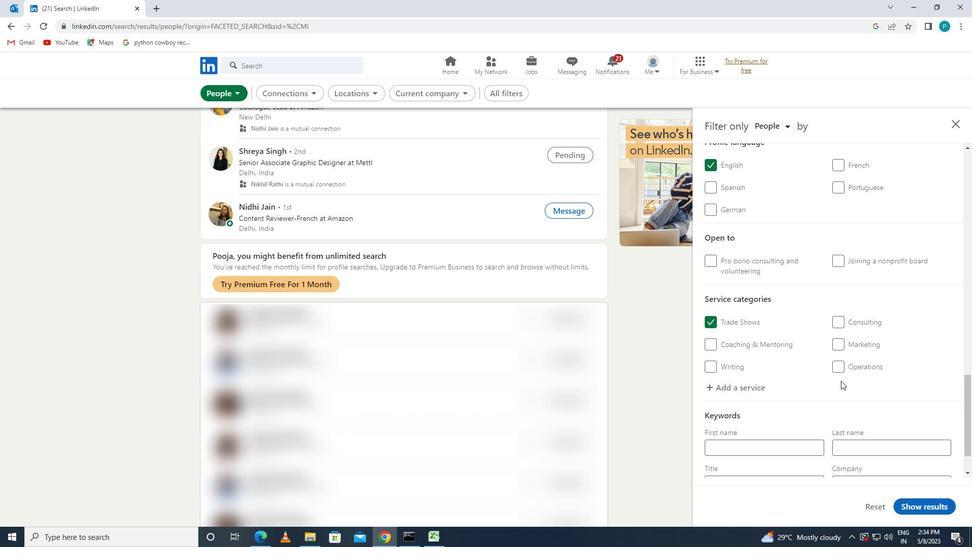 
Action: Mouse moved to (768, 429)
Screenshot: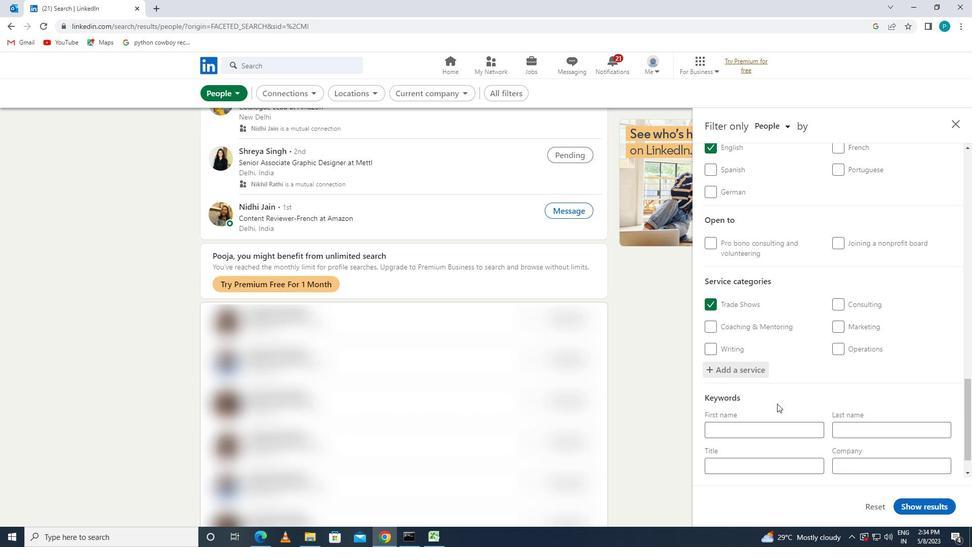 
Action: Mouse pressed left at (768, 429)
Screenshot: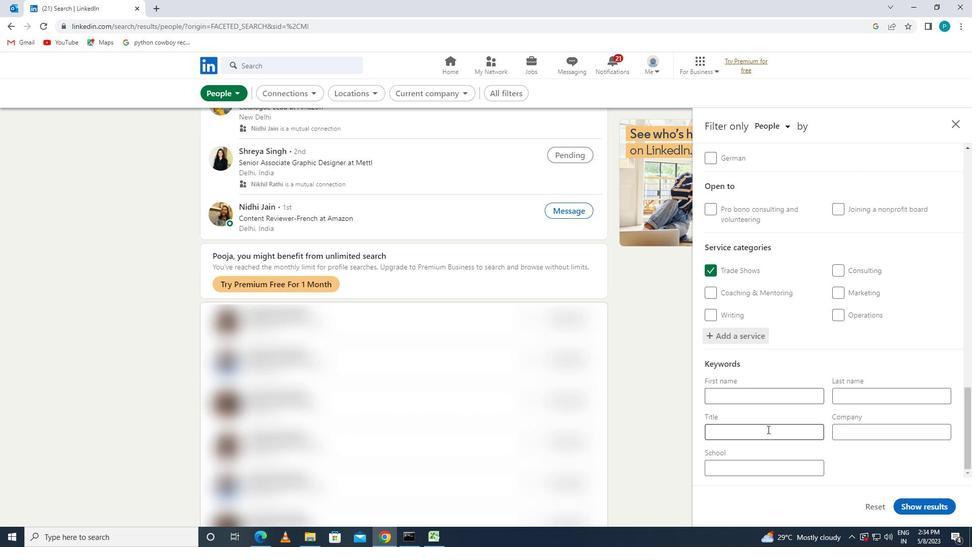 
Action: Key pressed <Key.caps_lock>M<Key.caps_lock>USICIAN
Screenshot: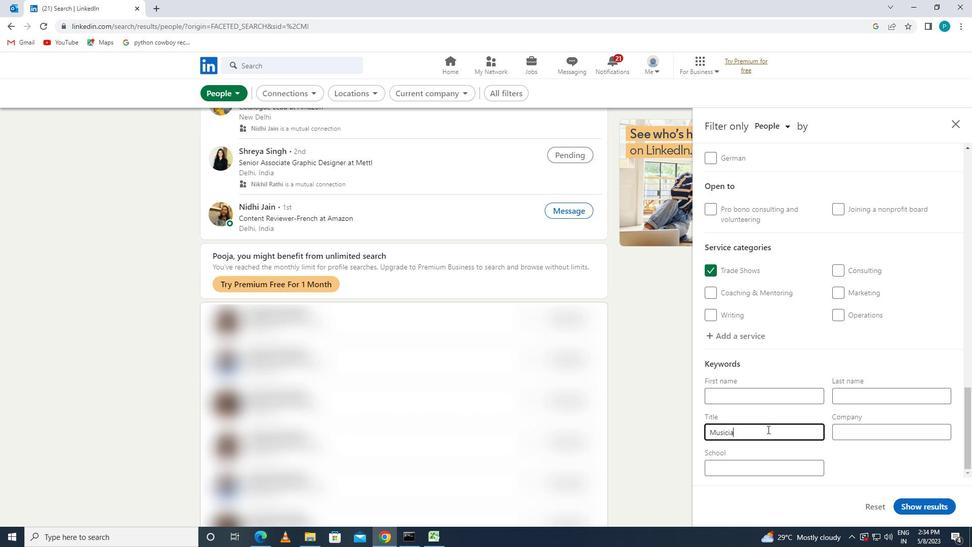 
Action: Mouse moved to (930, 501)
Screenshot: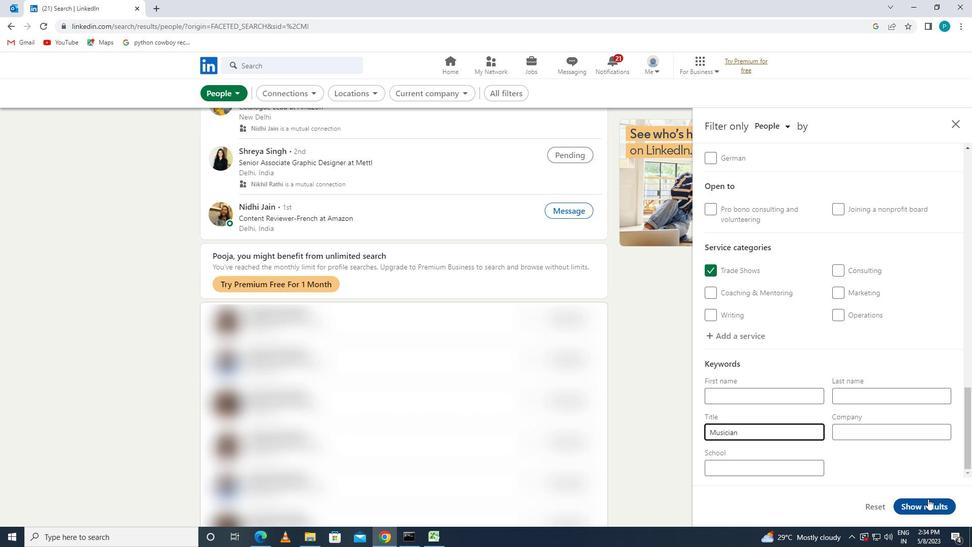 
Action: Mouse pressed left at (930, 501)
Screenshot: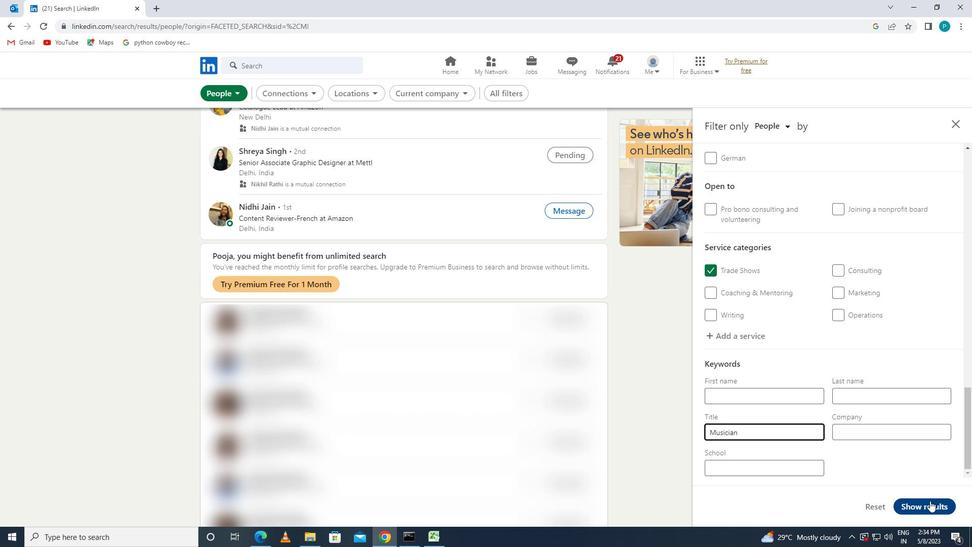 
